 Task: Change  the formatting of the data to Which is Greater than5, In conditional formating, put the option 'Yelow Fill with Drak Yellow Text'add another formatting option Format As Table, insert the option Brown Table style Dark 3 In the sheet   Catalyst Sales review book
Action: Mouse moved to (248, 146)
Screenshot: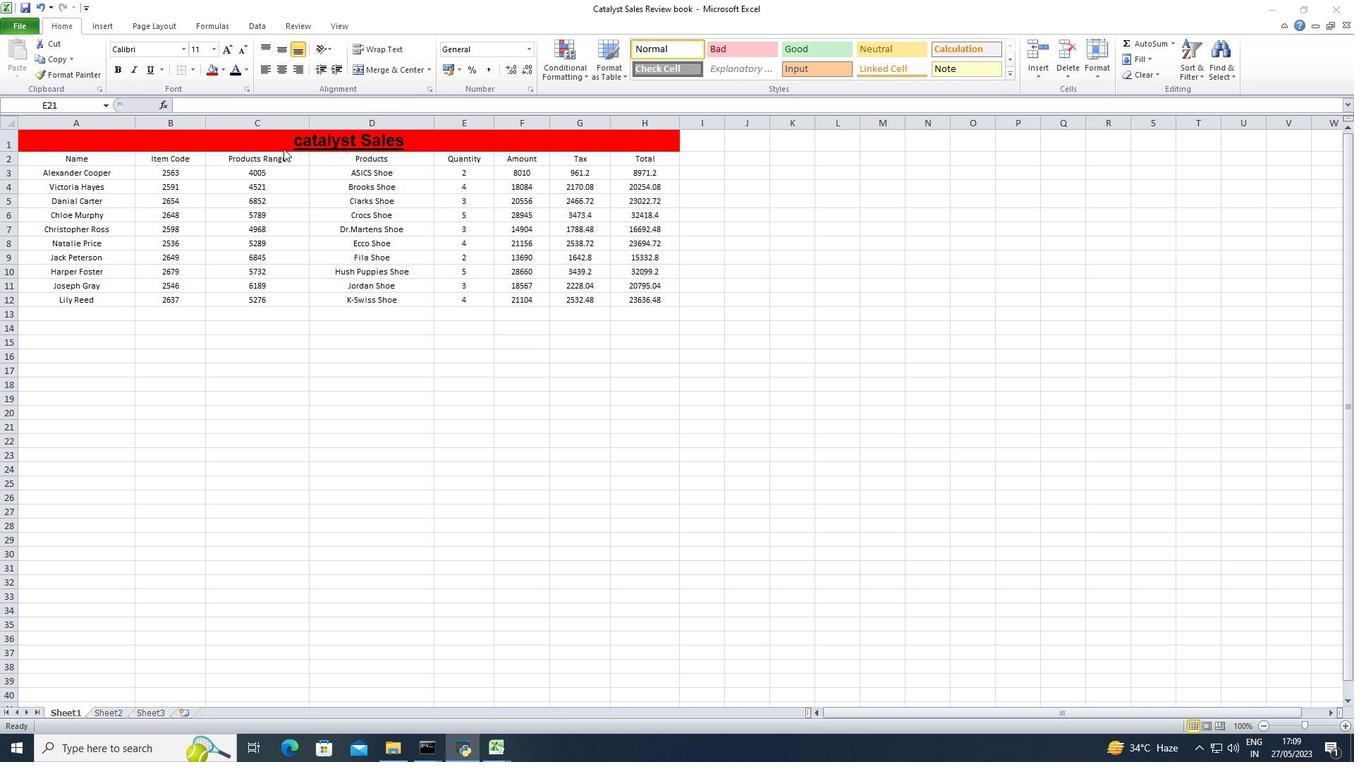 
Action: Mouse pressed left at (248, 146)
Screenshot: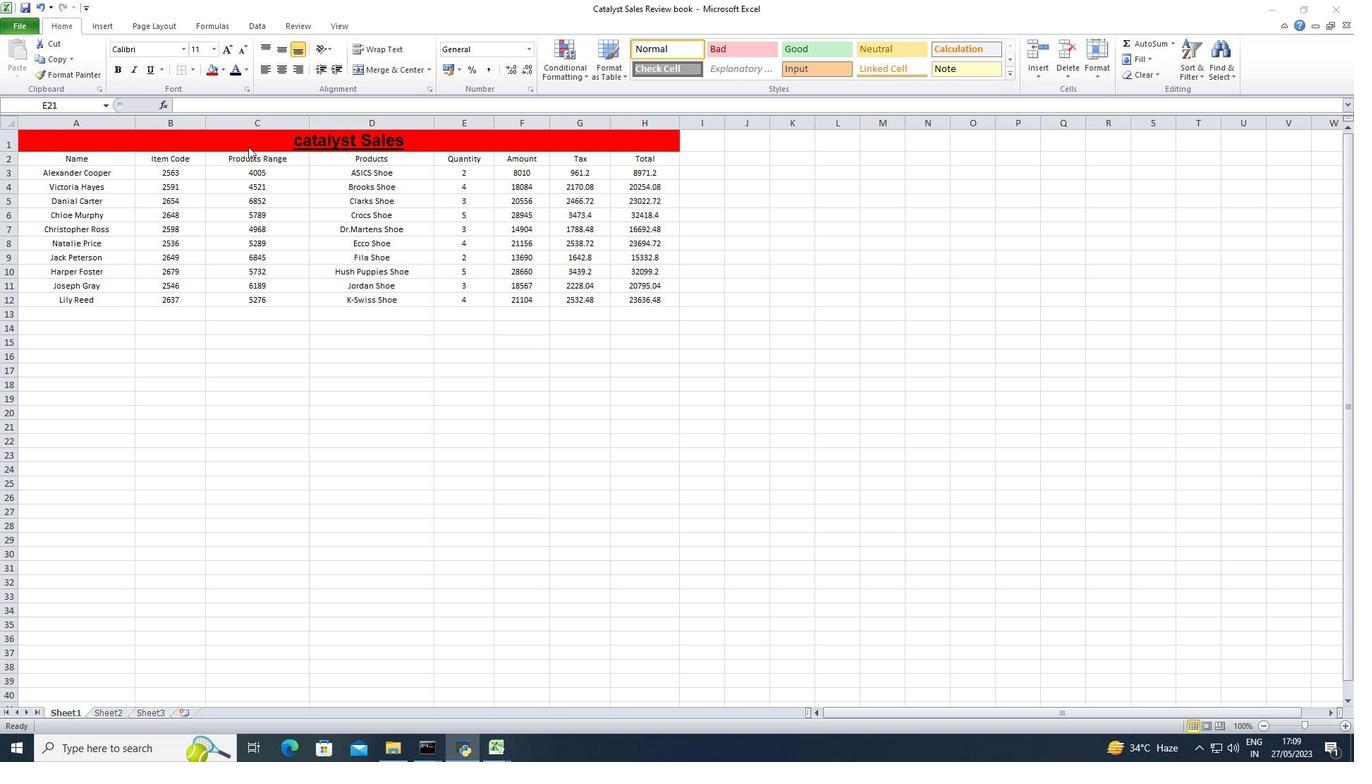 
Action: Mouse moved to (246, 144)
Screenshot: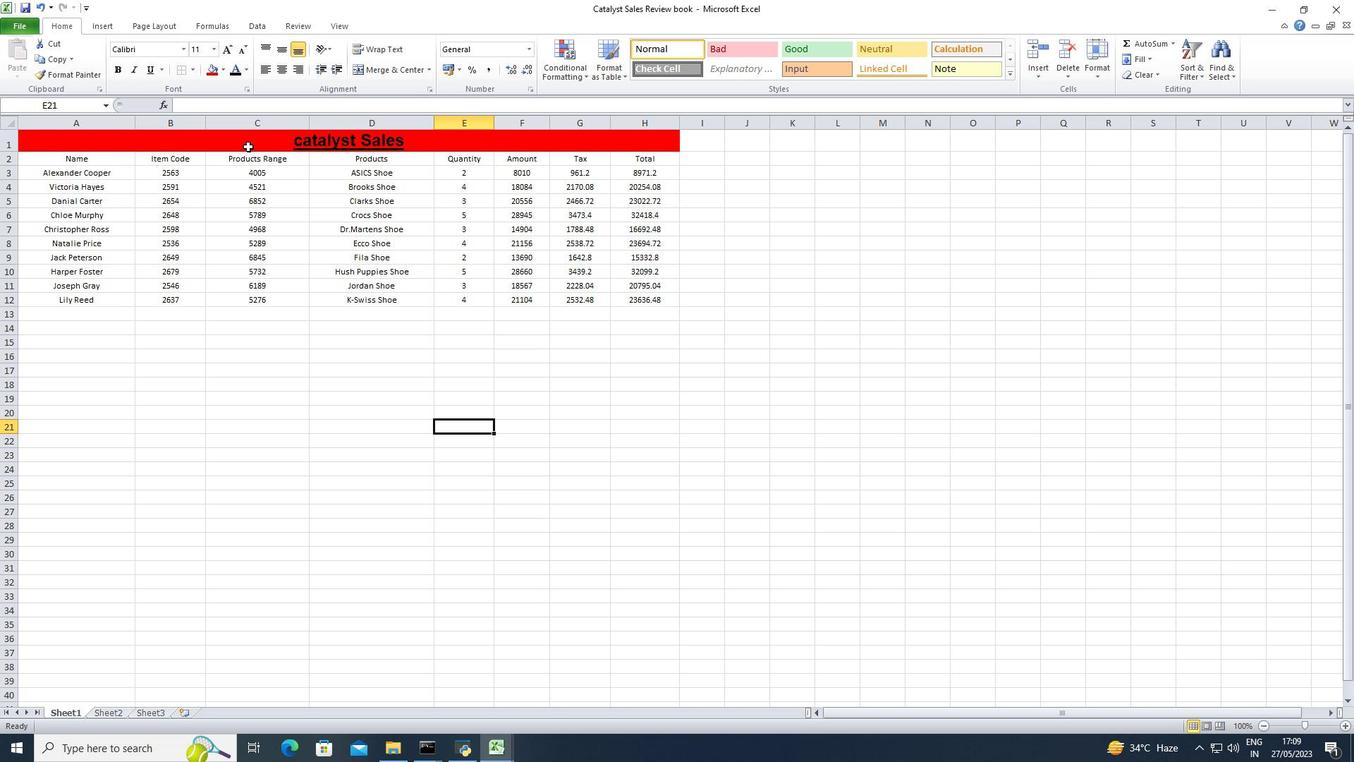 
Action: Mouse pressed left at (246, 144)
Screenshot: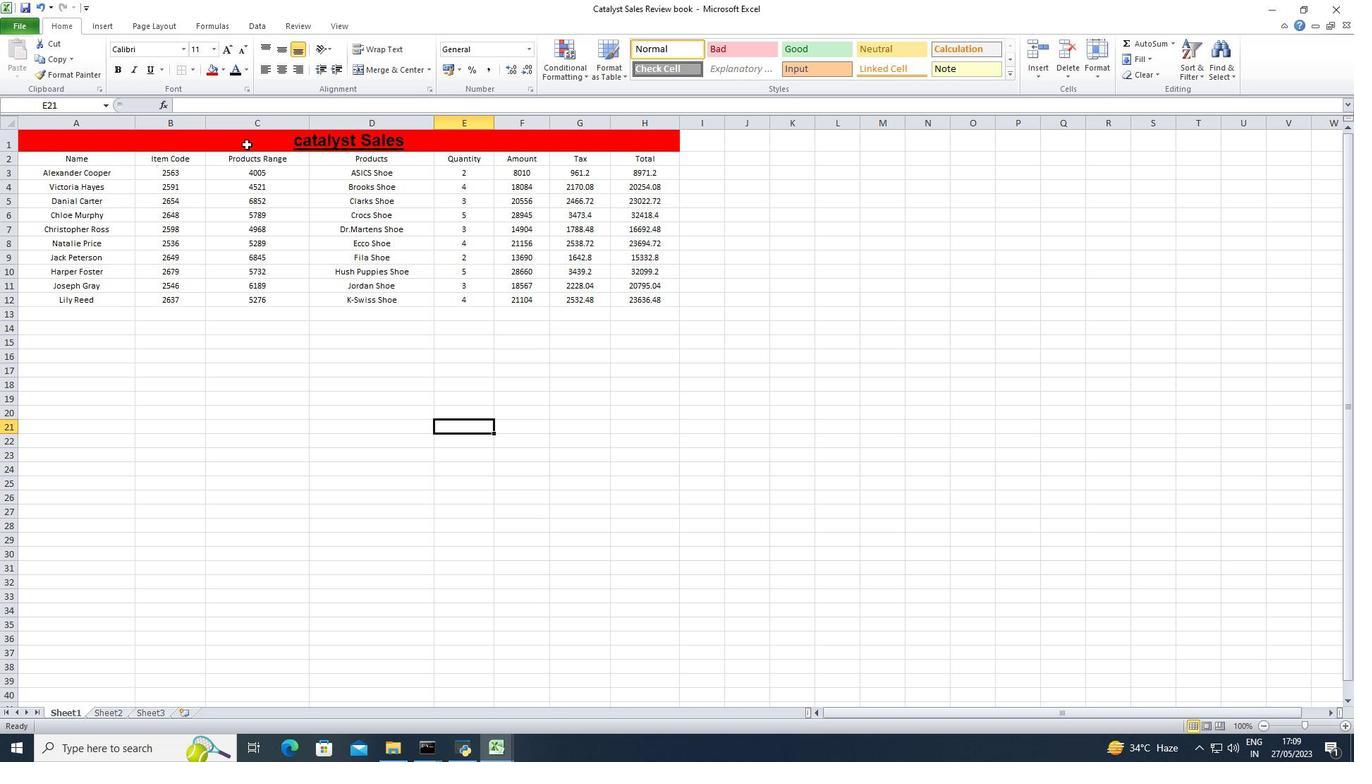 
Action: Mouse moved to (64, 160)
Screenshot: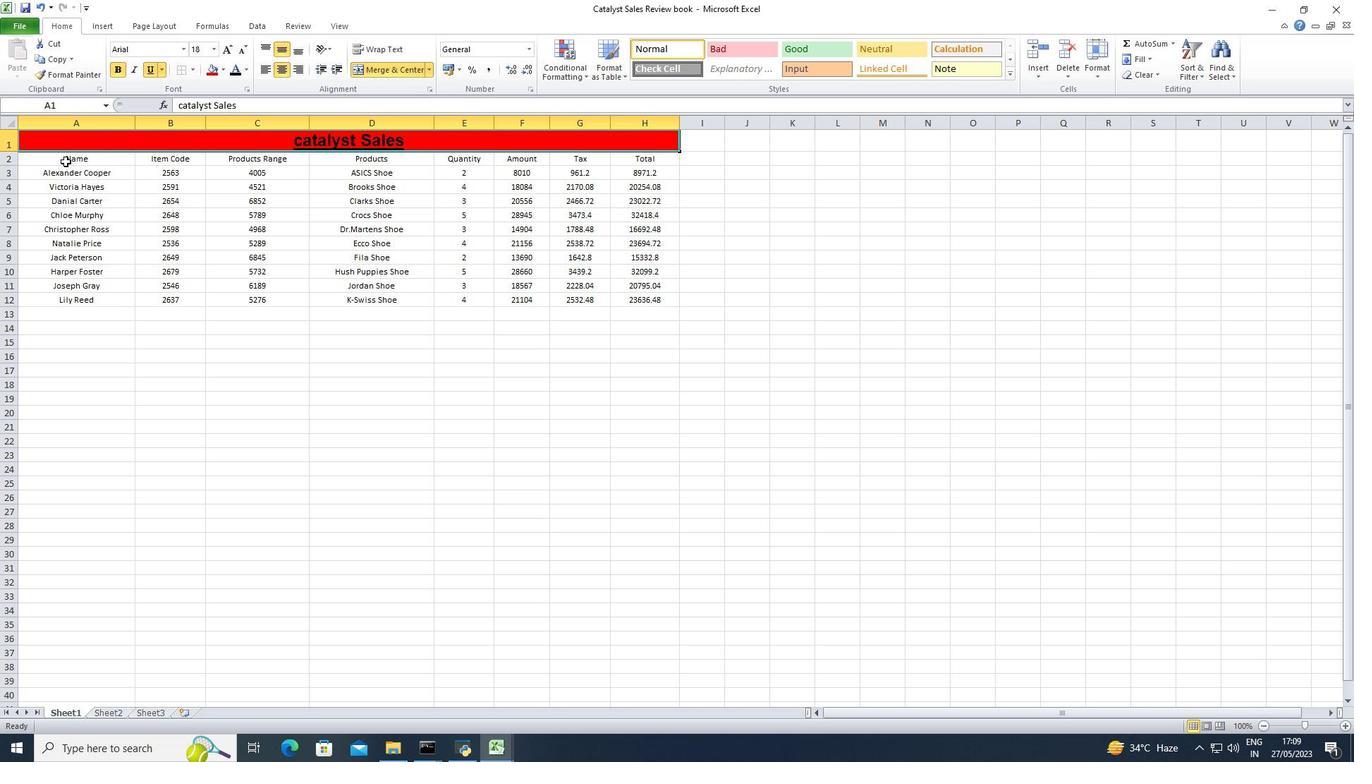 
Action: Mouse pressed left at (64, 160)
Screenshot: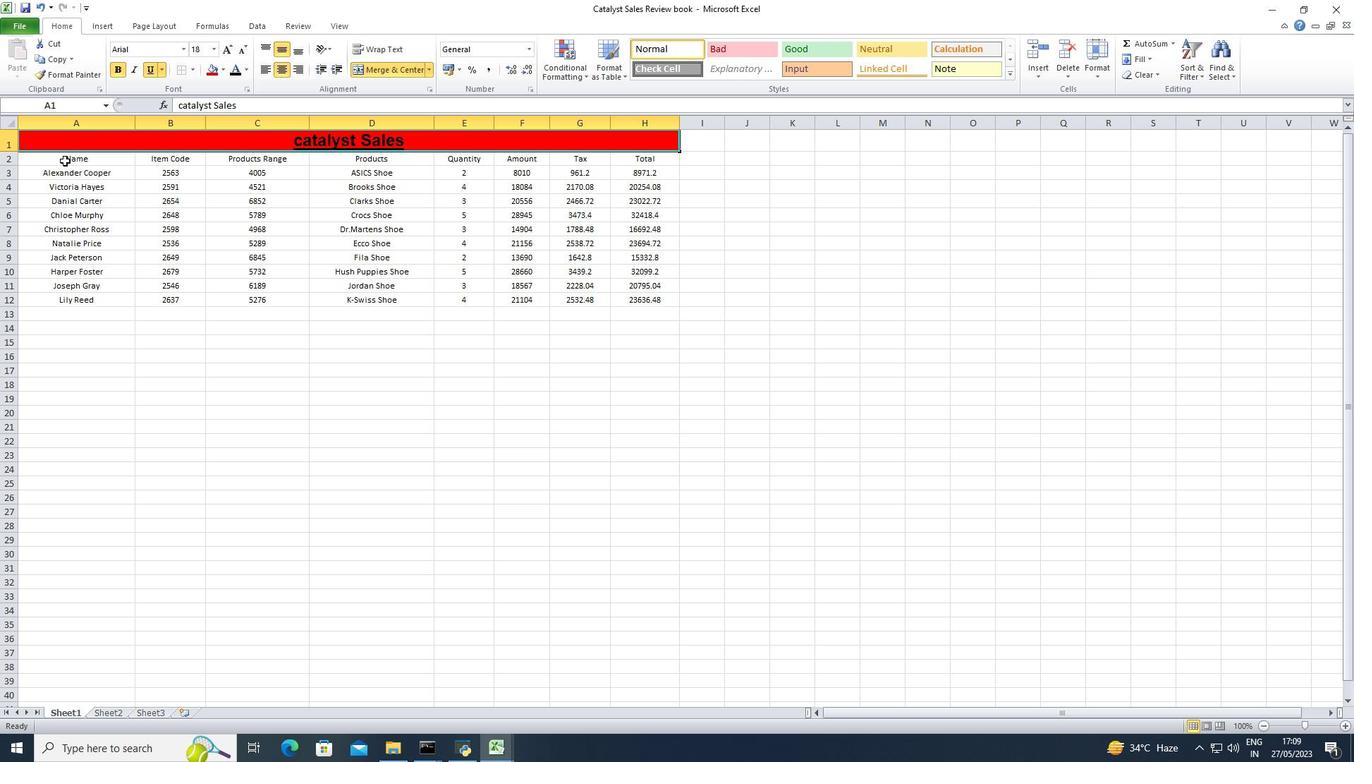 
Action: Mouse moved to (586, 74)
Screenshot: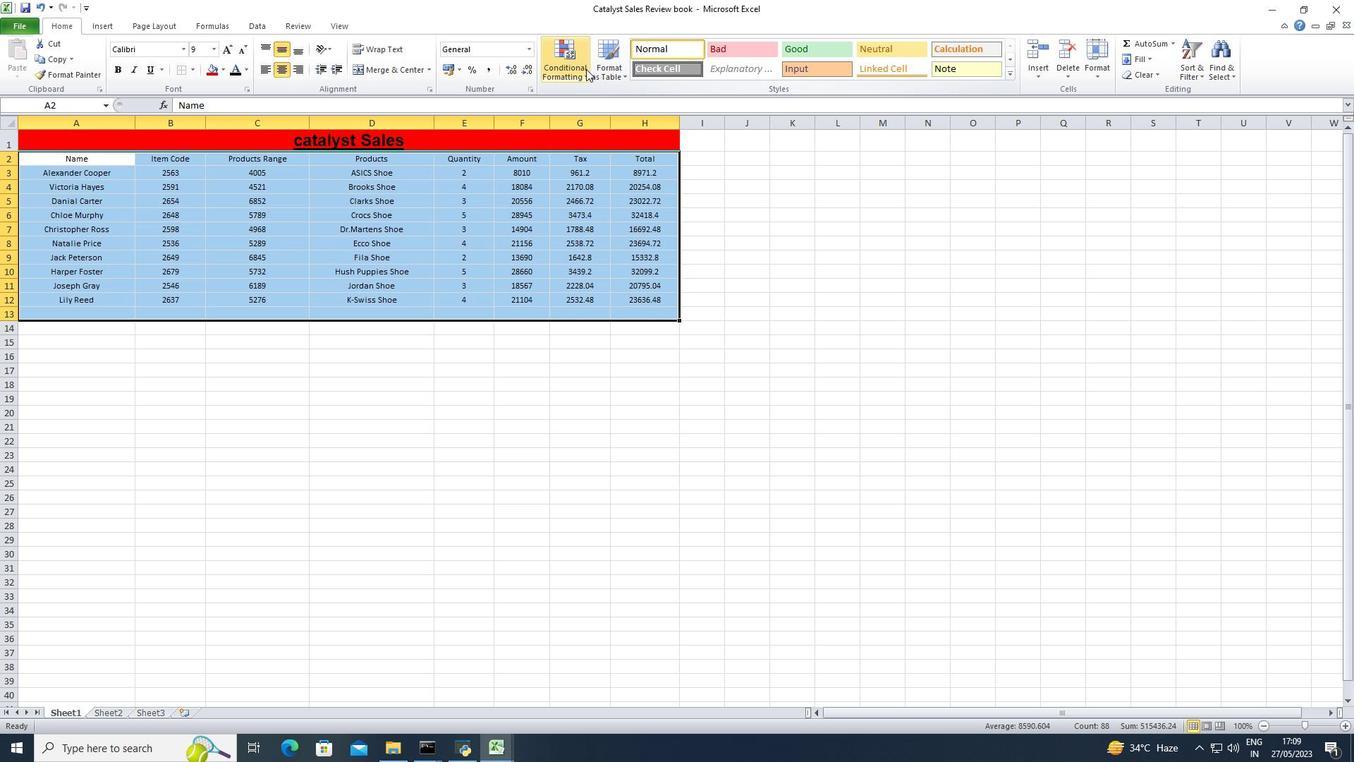 
Action: Mouse pressed left at (586, 74)
Screenshot: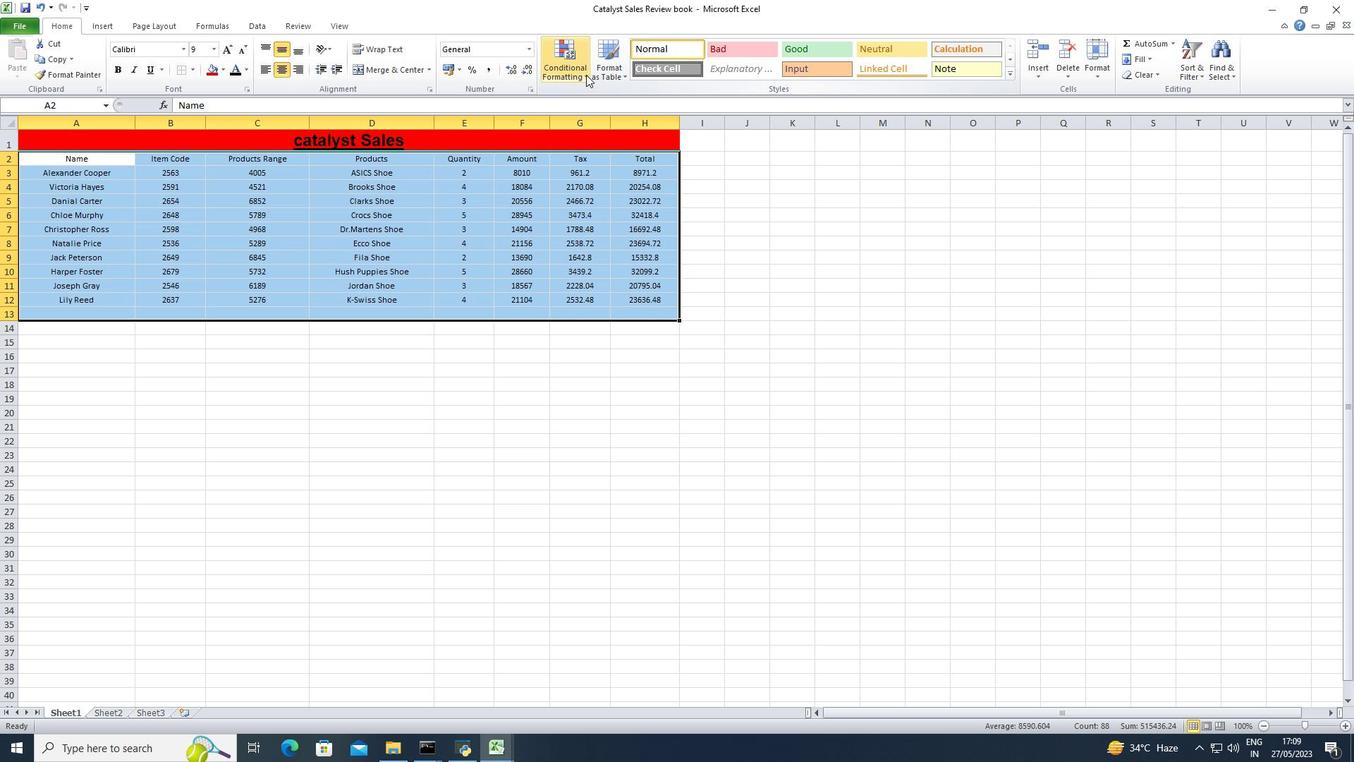 
Action: Mouse moved to (611, 98)
Screenshot: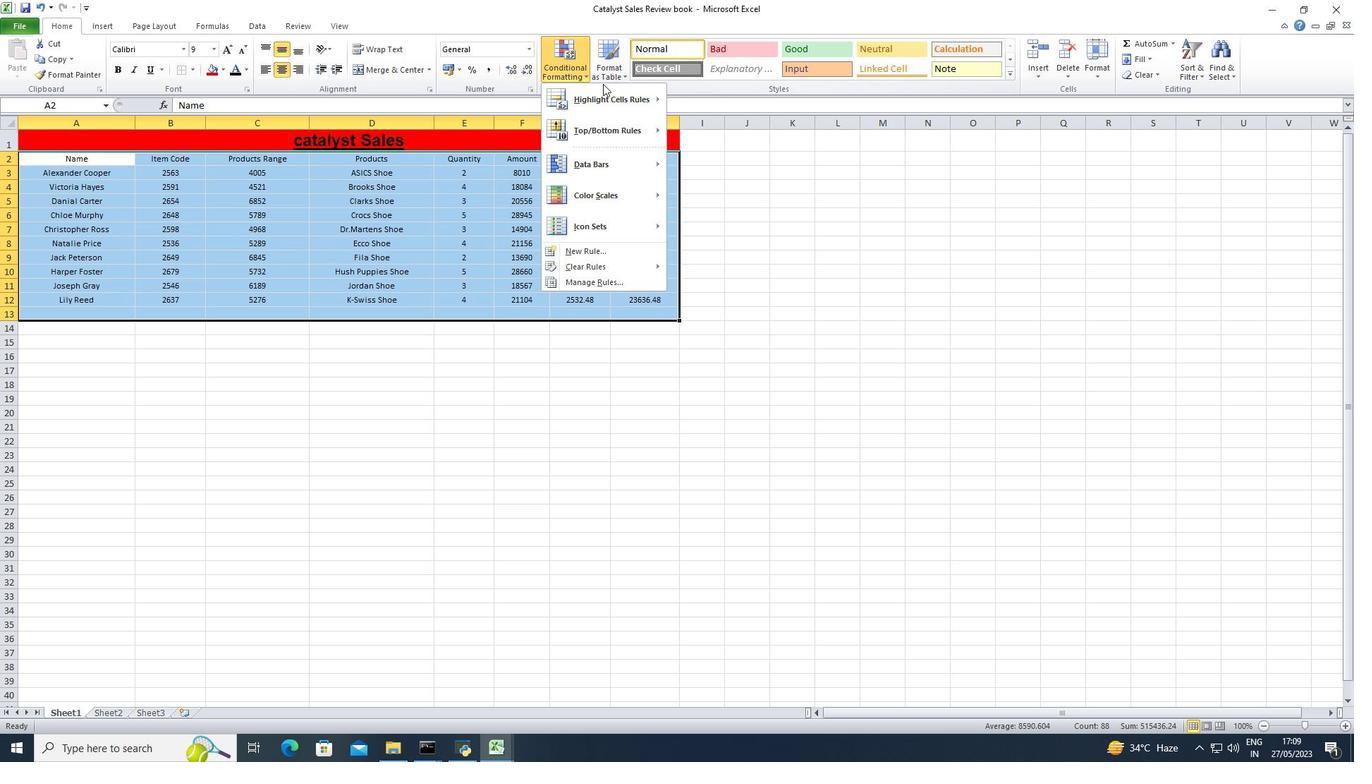 
Action: Mouse pressed left at (611, 98)
Screenshot: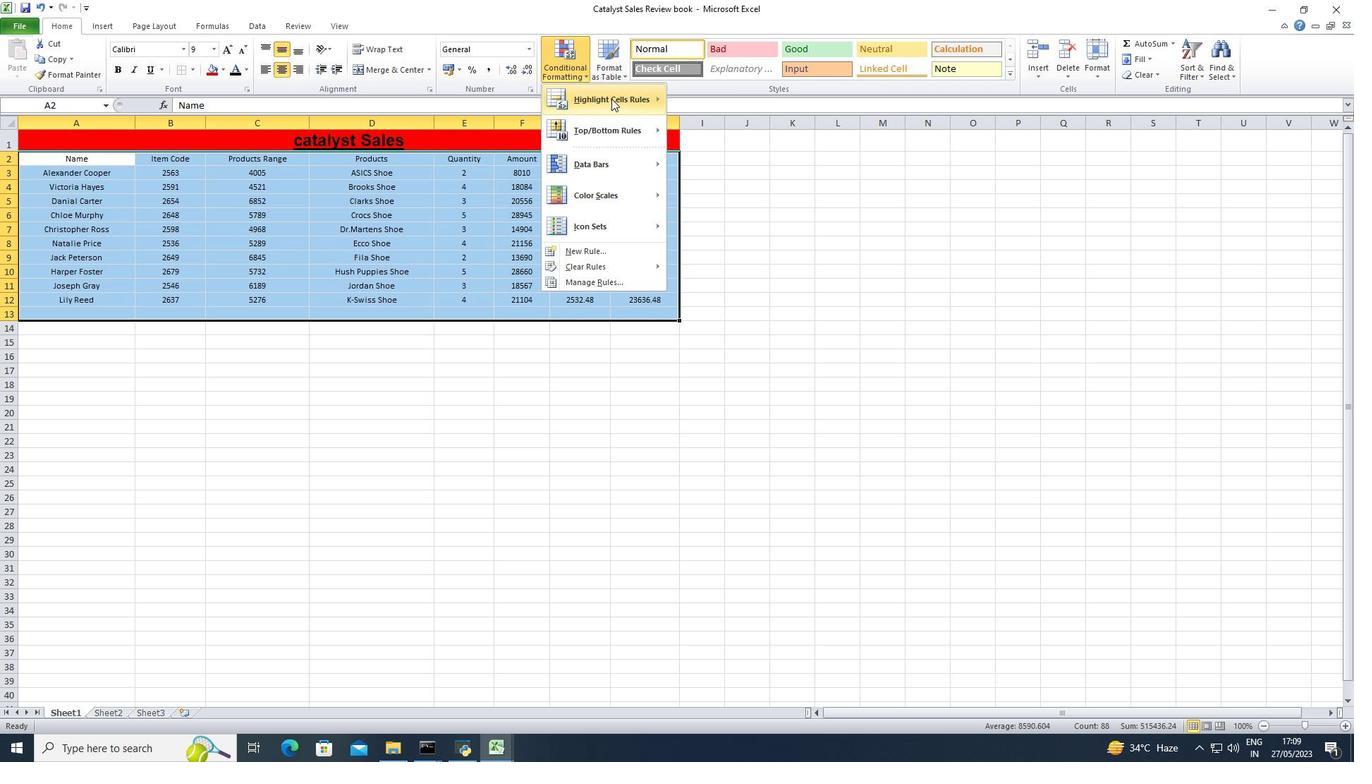 
Action: Mouse moved to (715, 110)
Screenshot: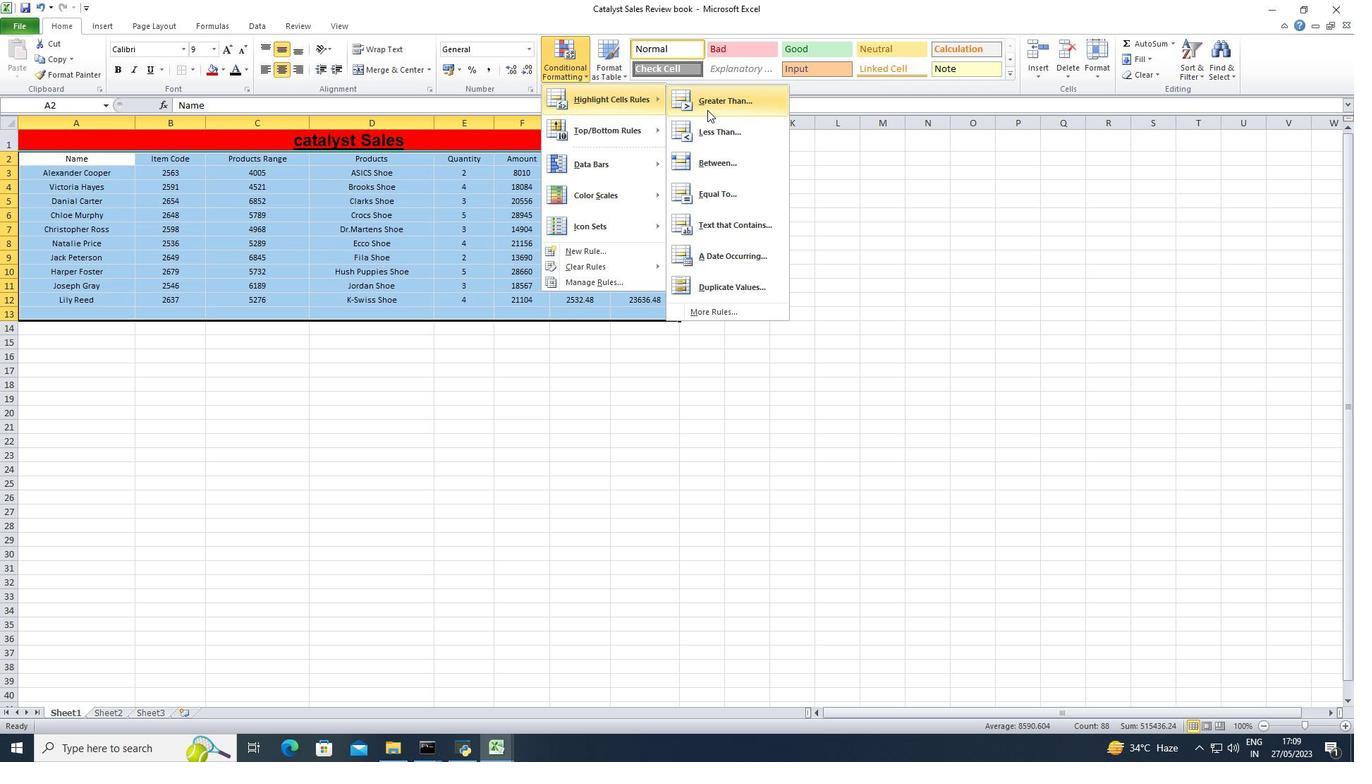
Action: Mouse pressed left at (715, 110)
Screenshot: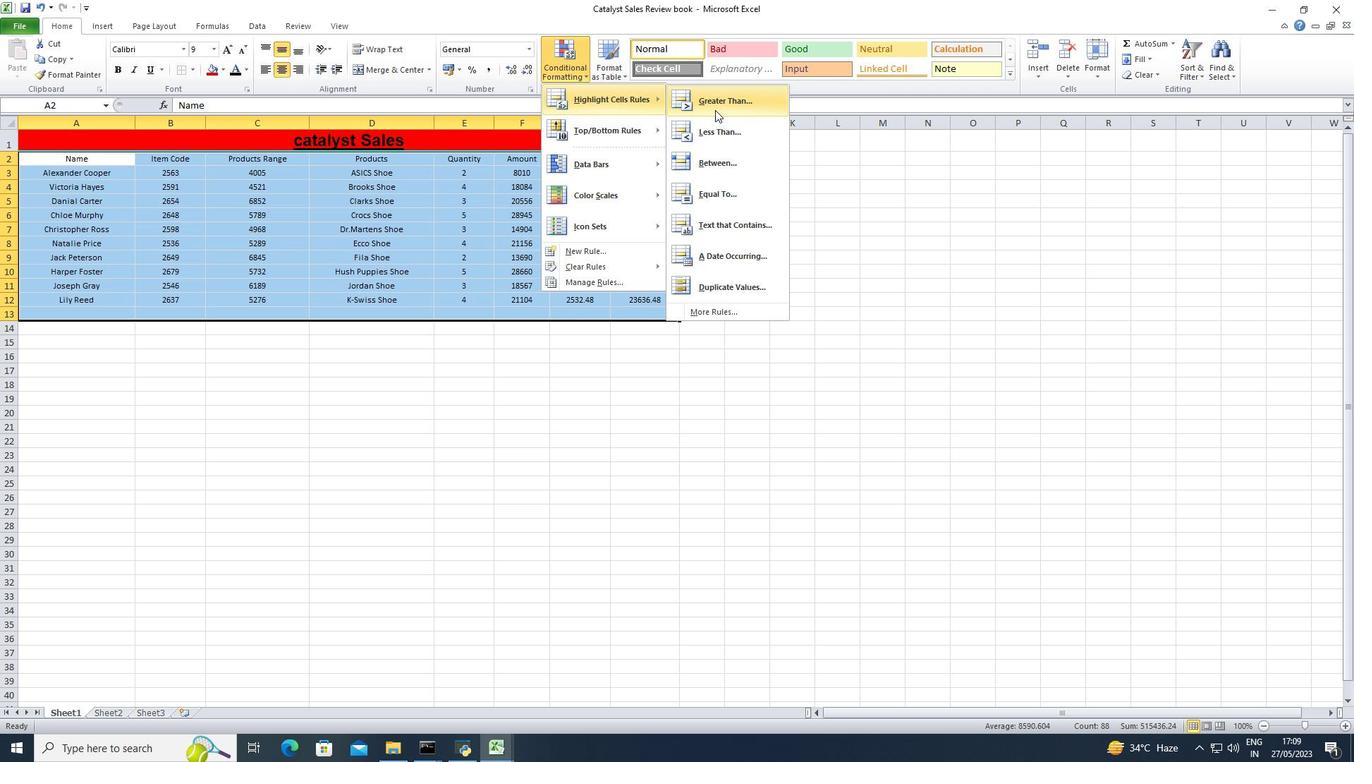 
Action: Mouse moved to (712, 232)
Screenshot: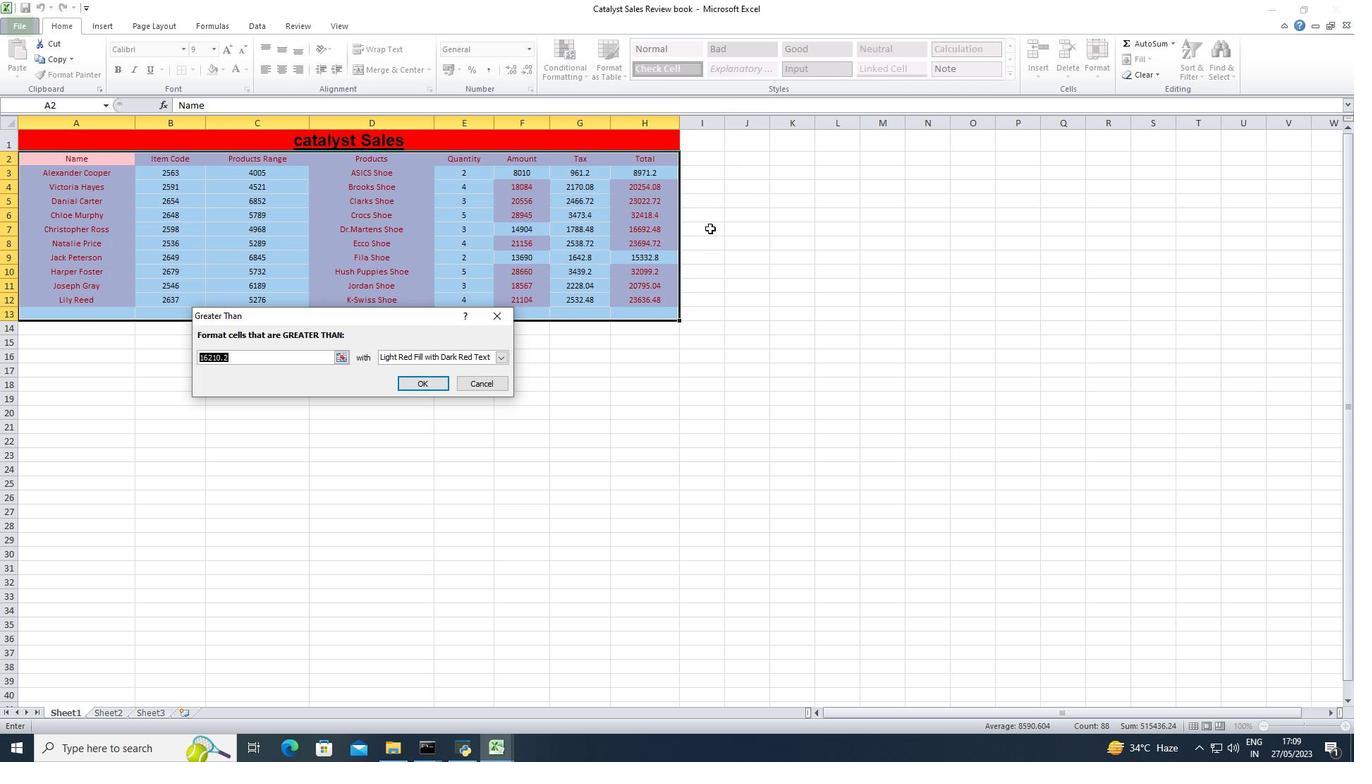 
Action: Mouse pressed left at (712, 232)
Screenshot: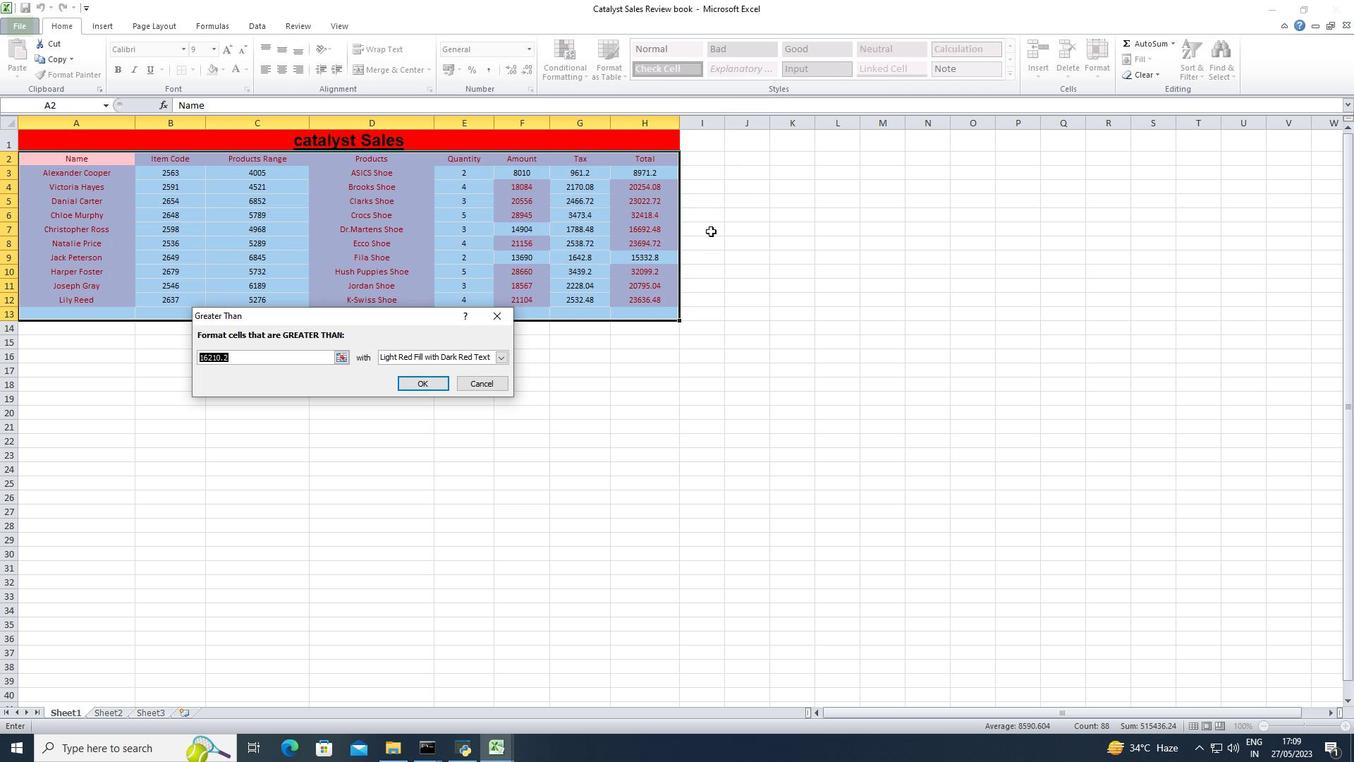 
Action: Mouse moved to (506, 317)
Screenshot: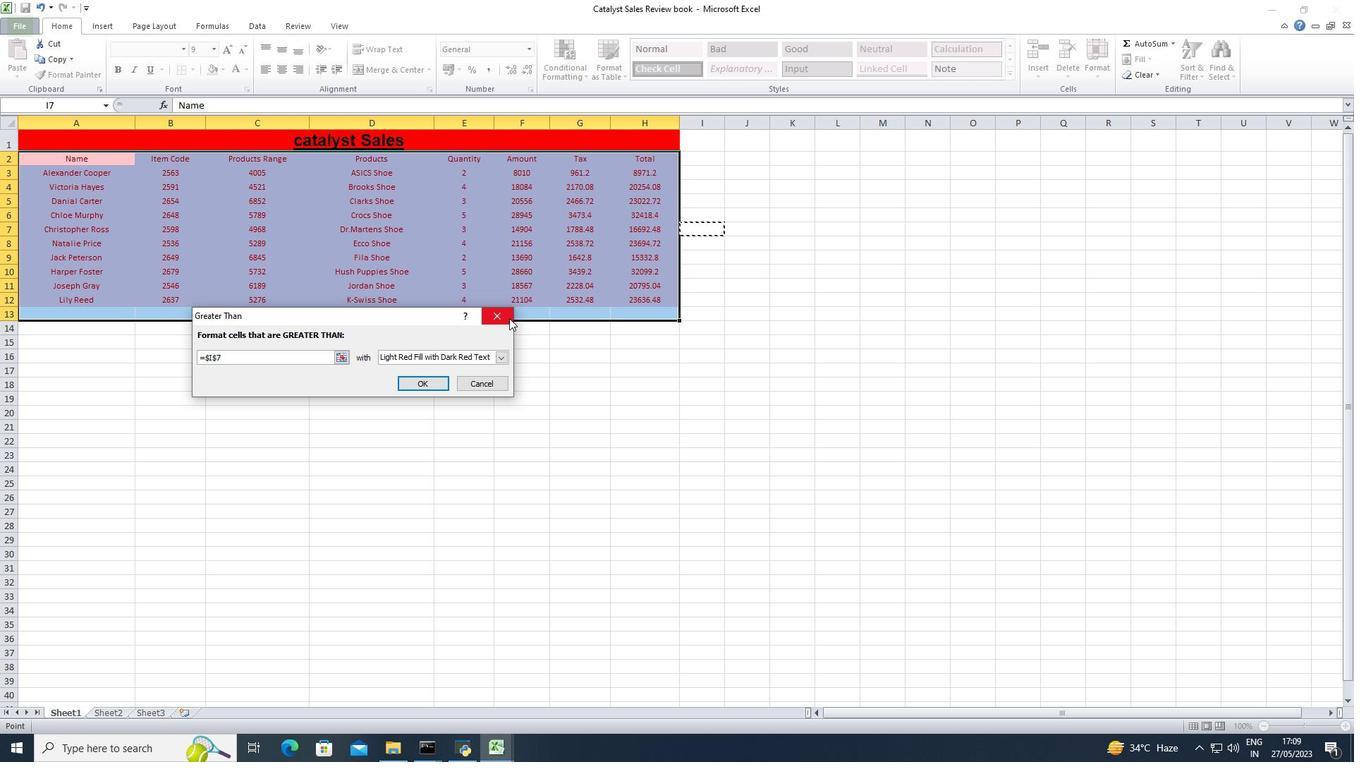 
Action: Mouse pressed left at (506, 317)
Screenshot: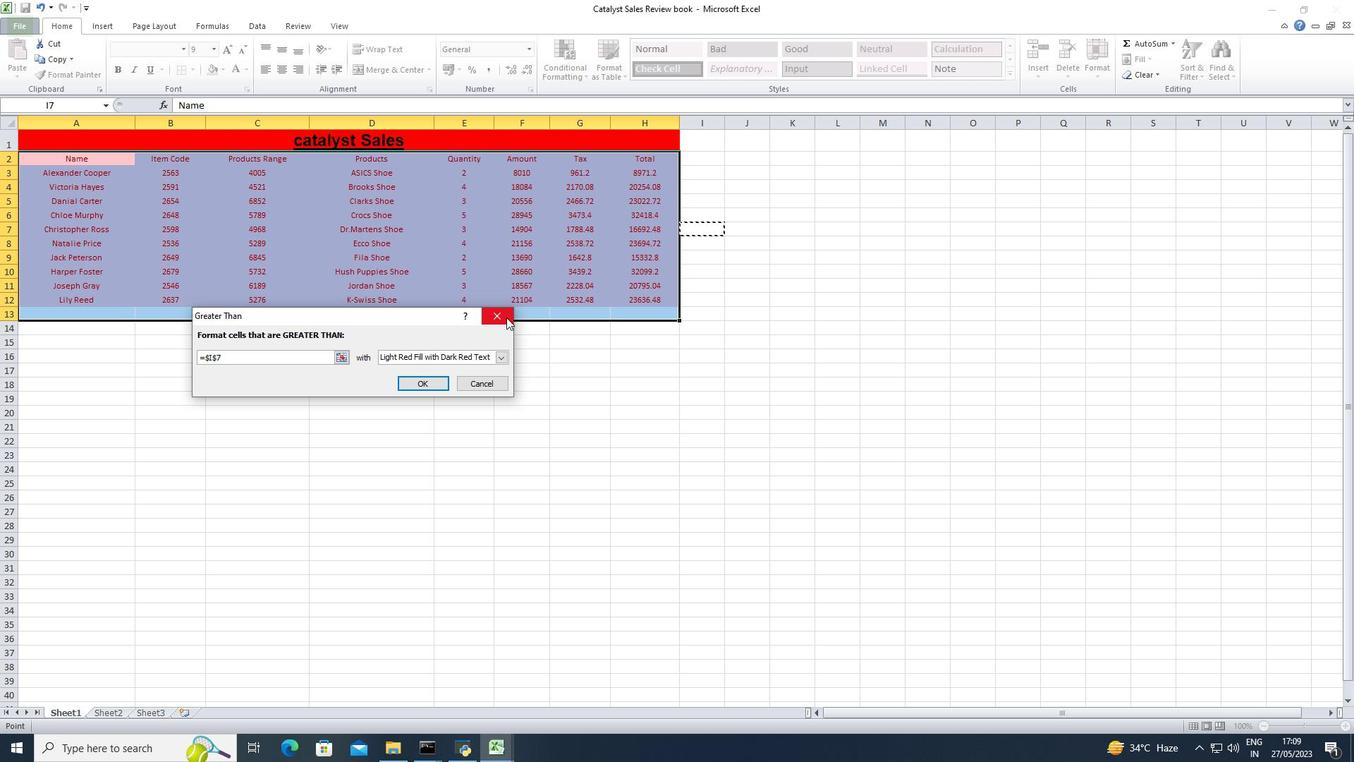 
Action: Mouse moved to (38, 160)
Screenshot: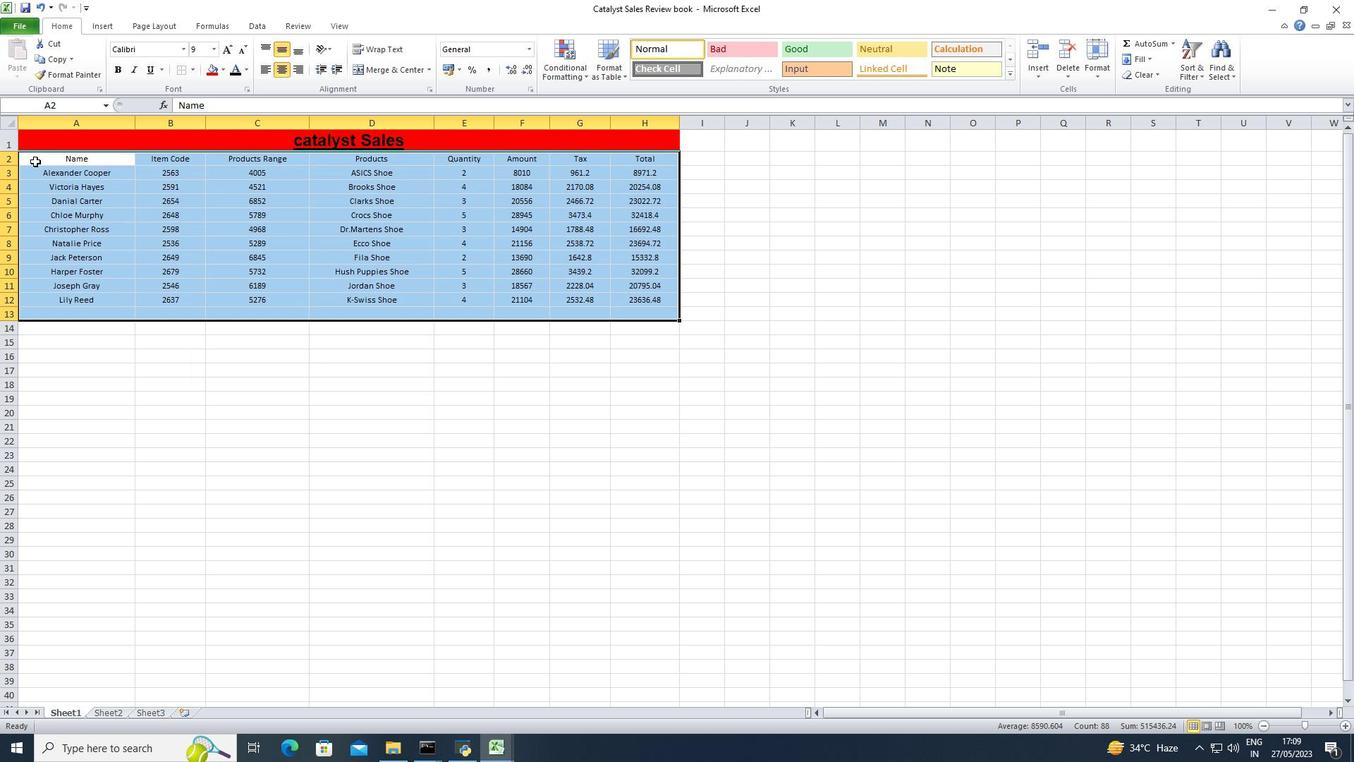 
Action: Mouse pressed left at (38, 160)
Screenshot: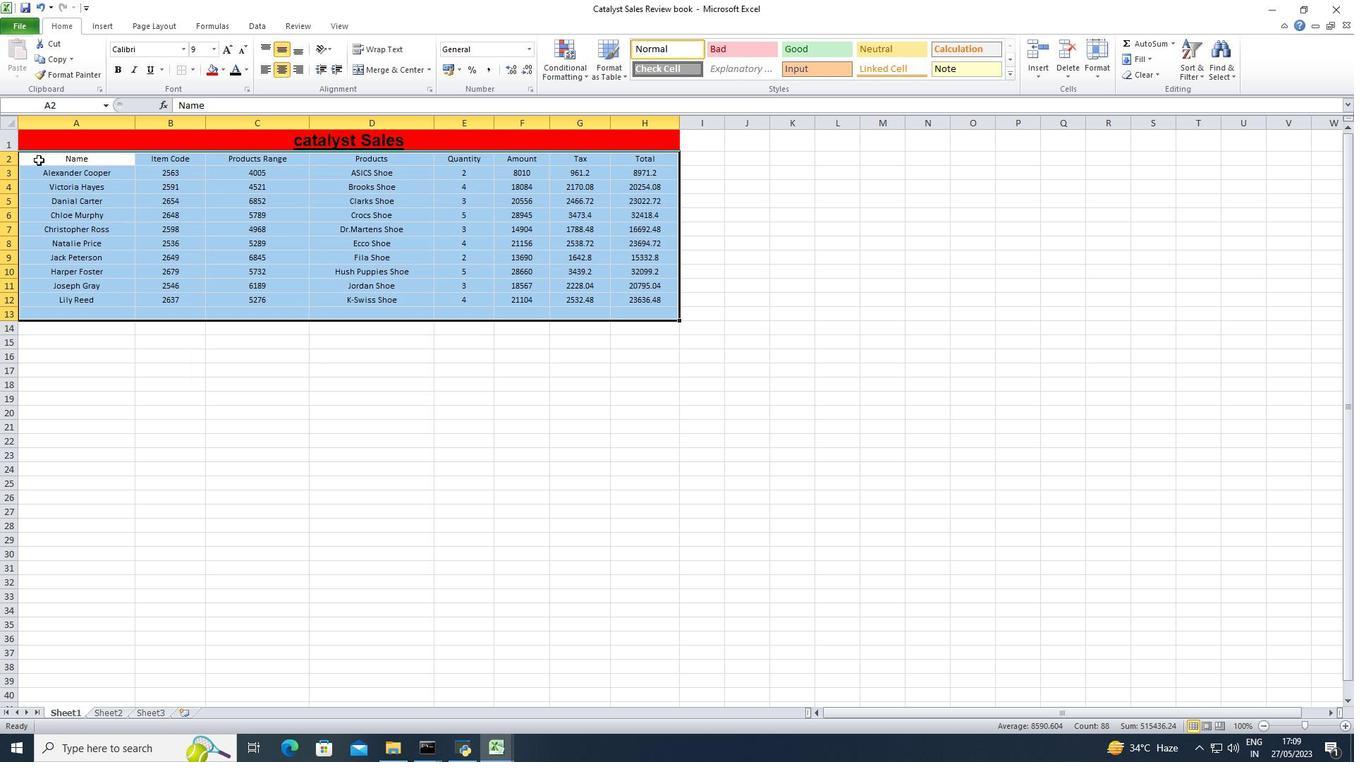 
Action: Mouse moved to (555, 63)
Screenshot: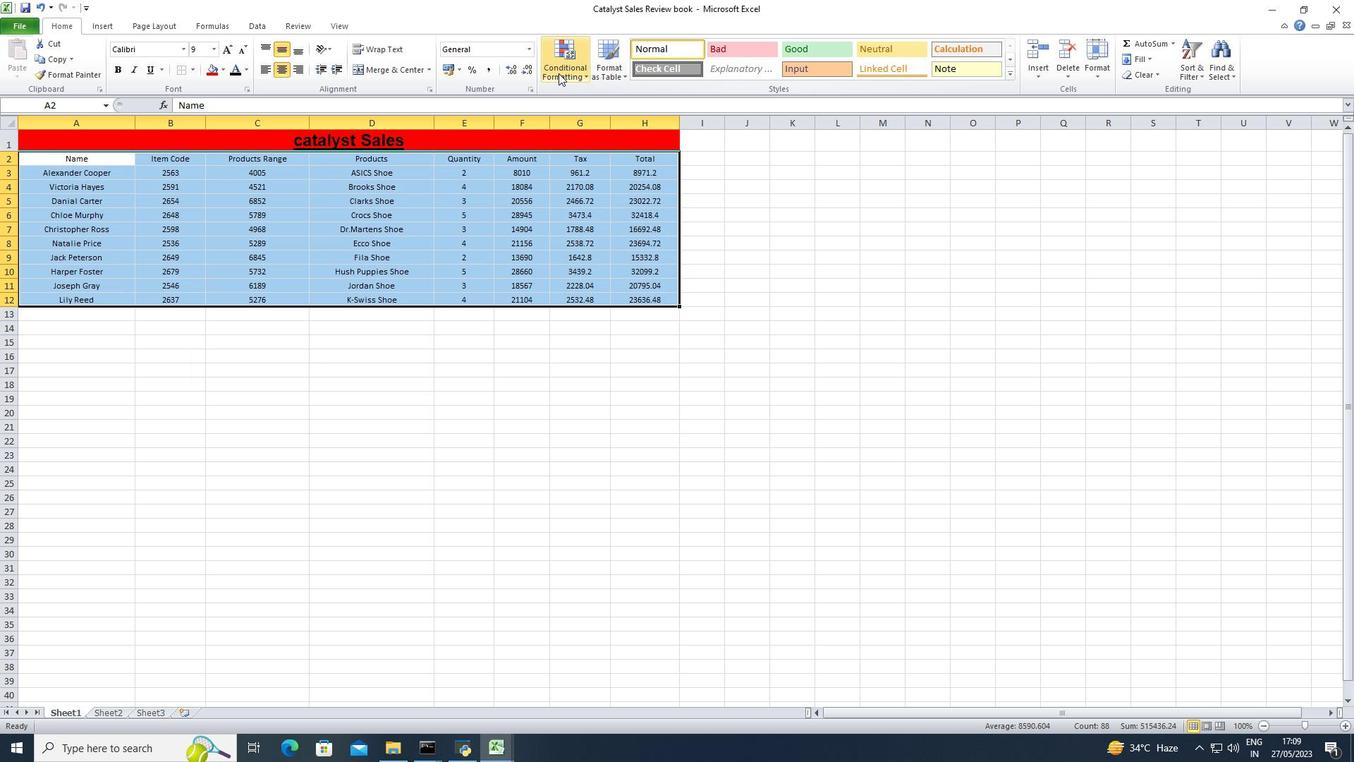 
Action: Mouse pressed left at (555, 63)
Screenshot: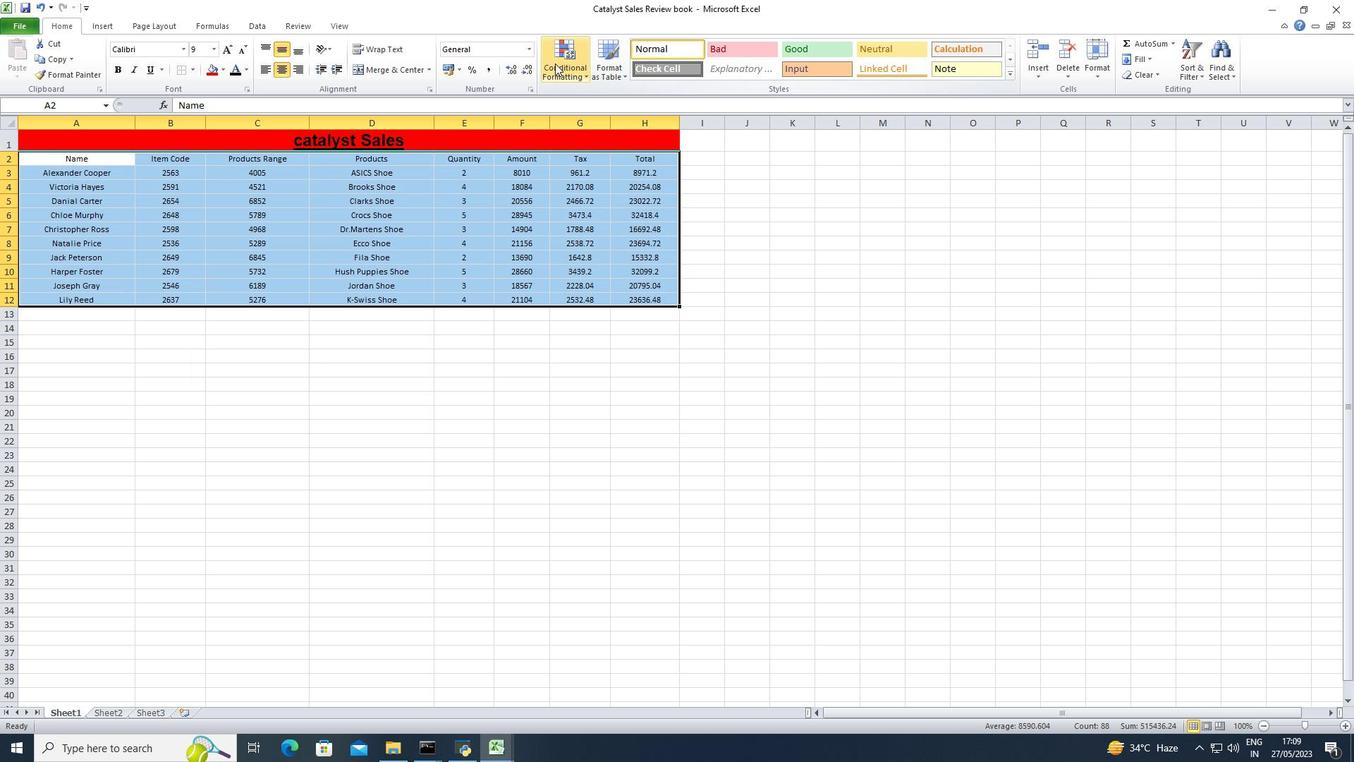 
Action: Mouse moved to (637, 106)
Screenshot: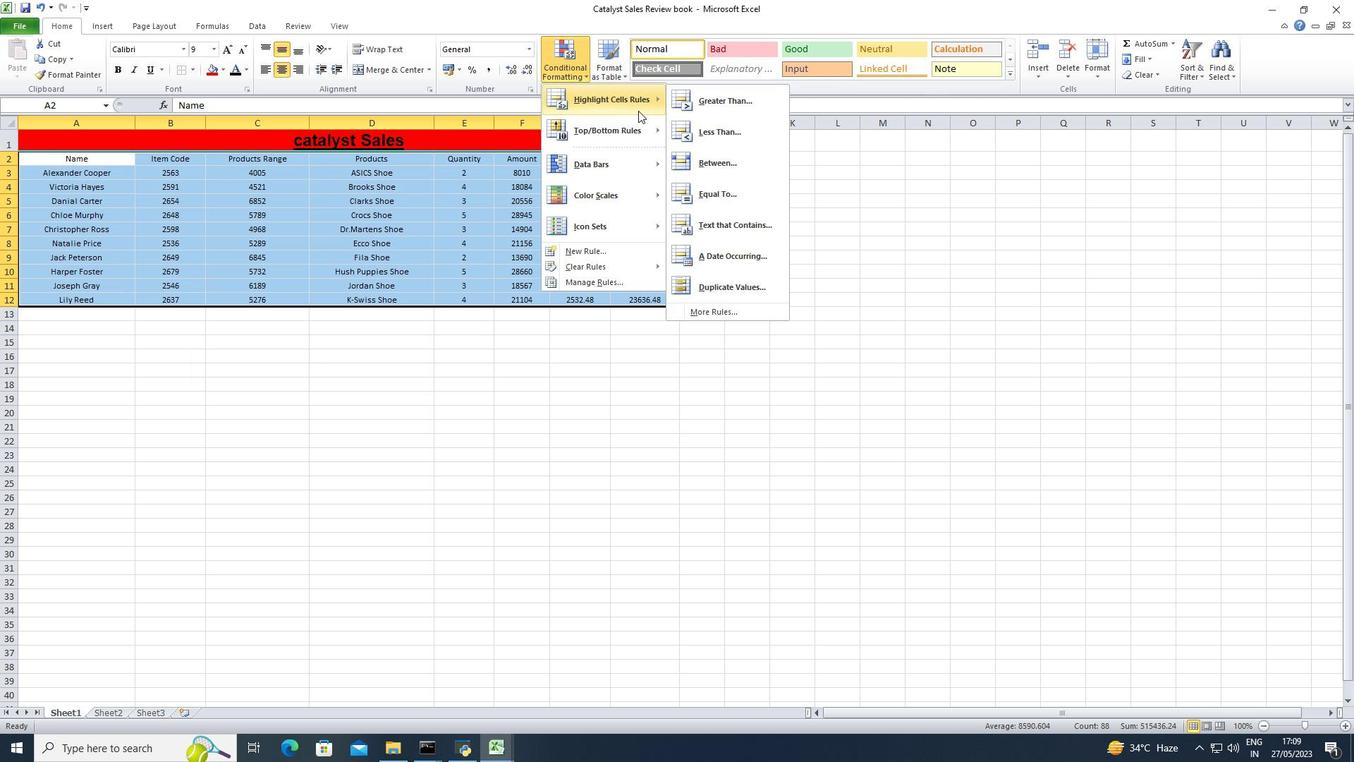 
Action: Mouse pressed left at (637, 106)
Screenshot: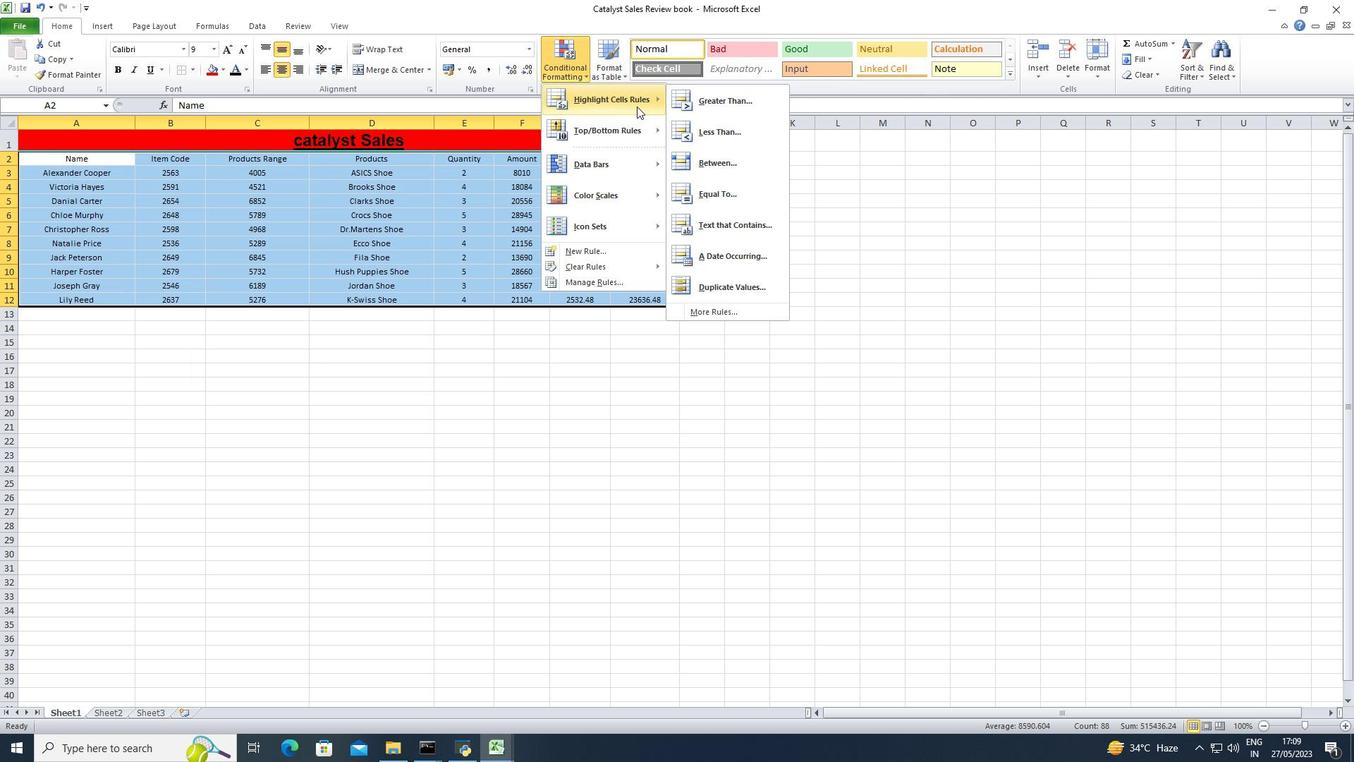 
Action: Mouse moved to (703, 105)
Screenshot: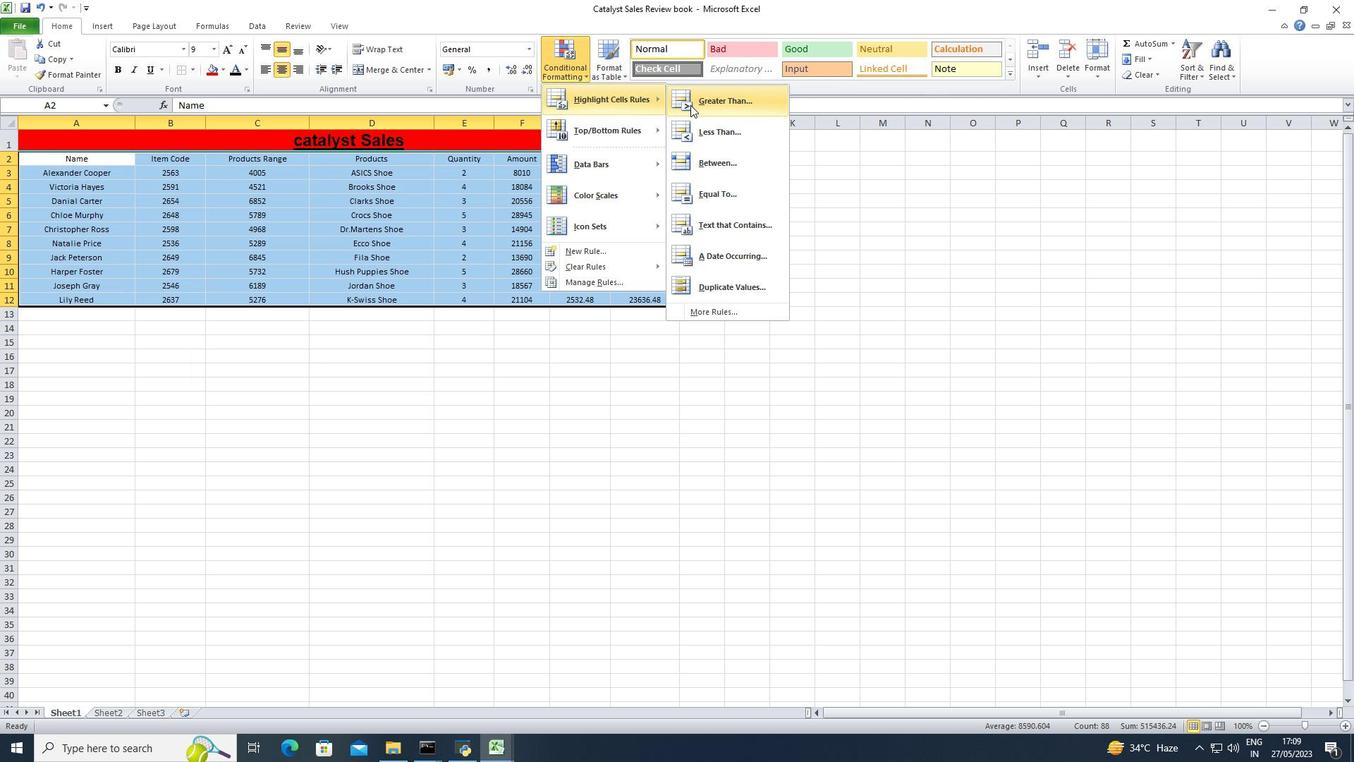
Action: Mouse pressed left at (703, 105)
Screenshot: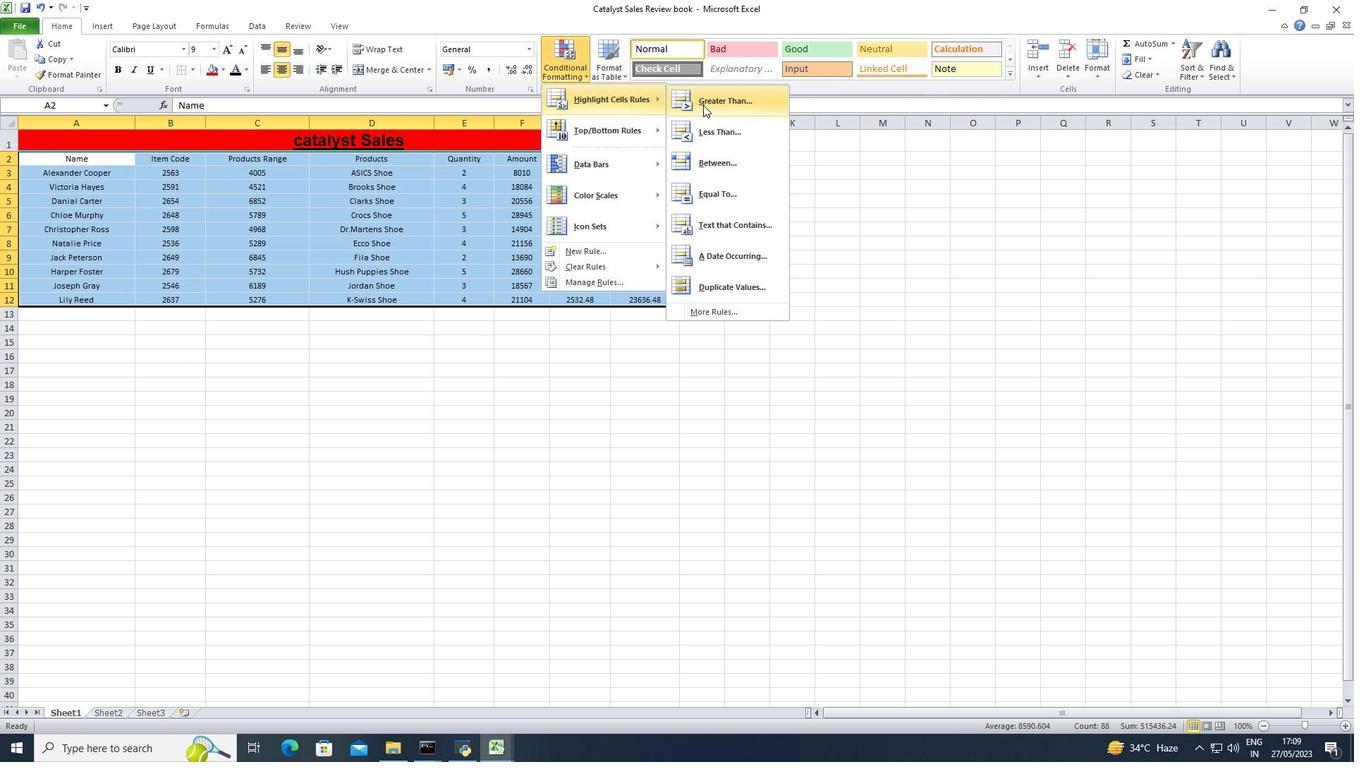 
Action: Mouse moved to (293, 326)
Screenshot: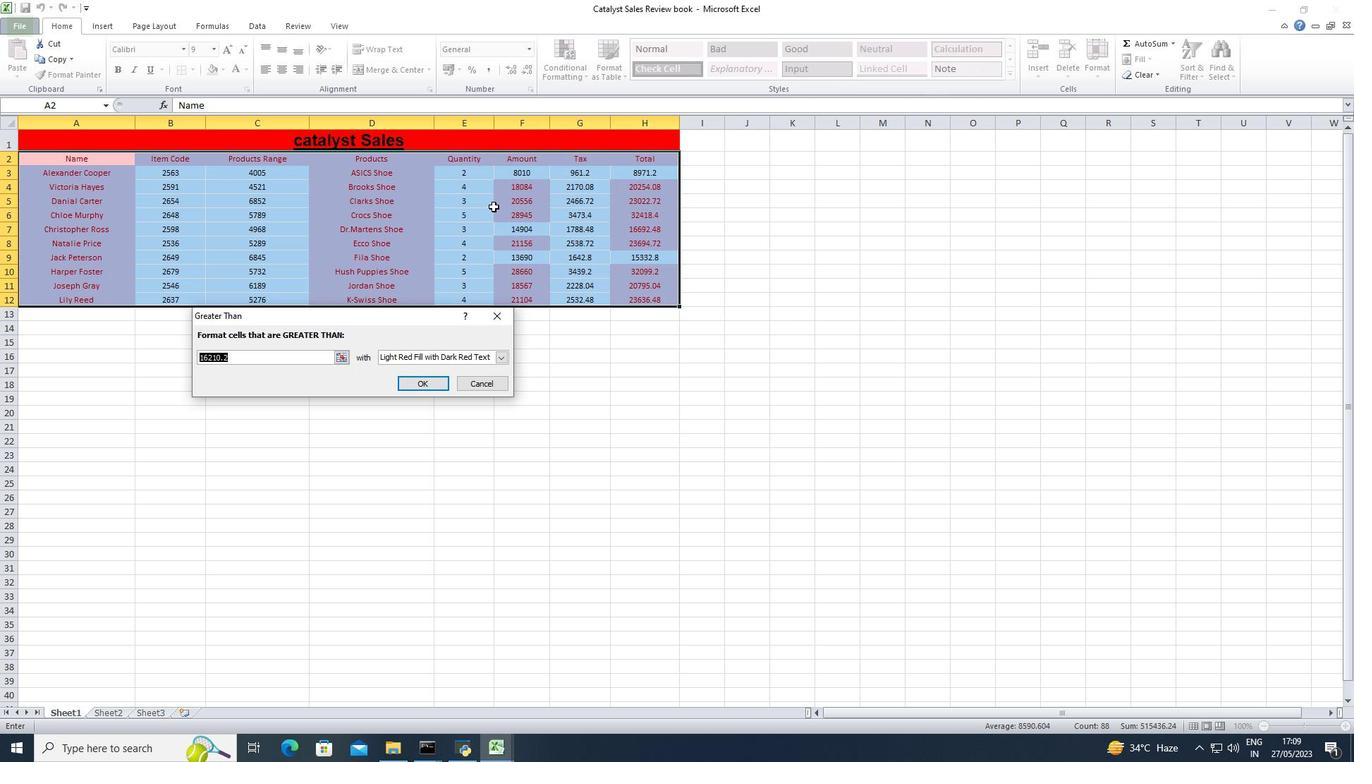 
Action: Key pressed 5
Screenshot: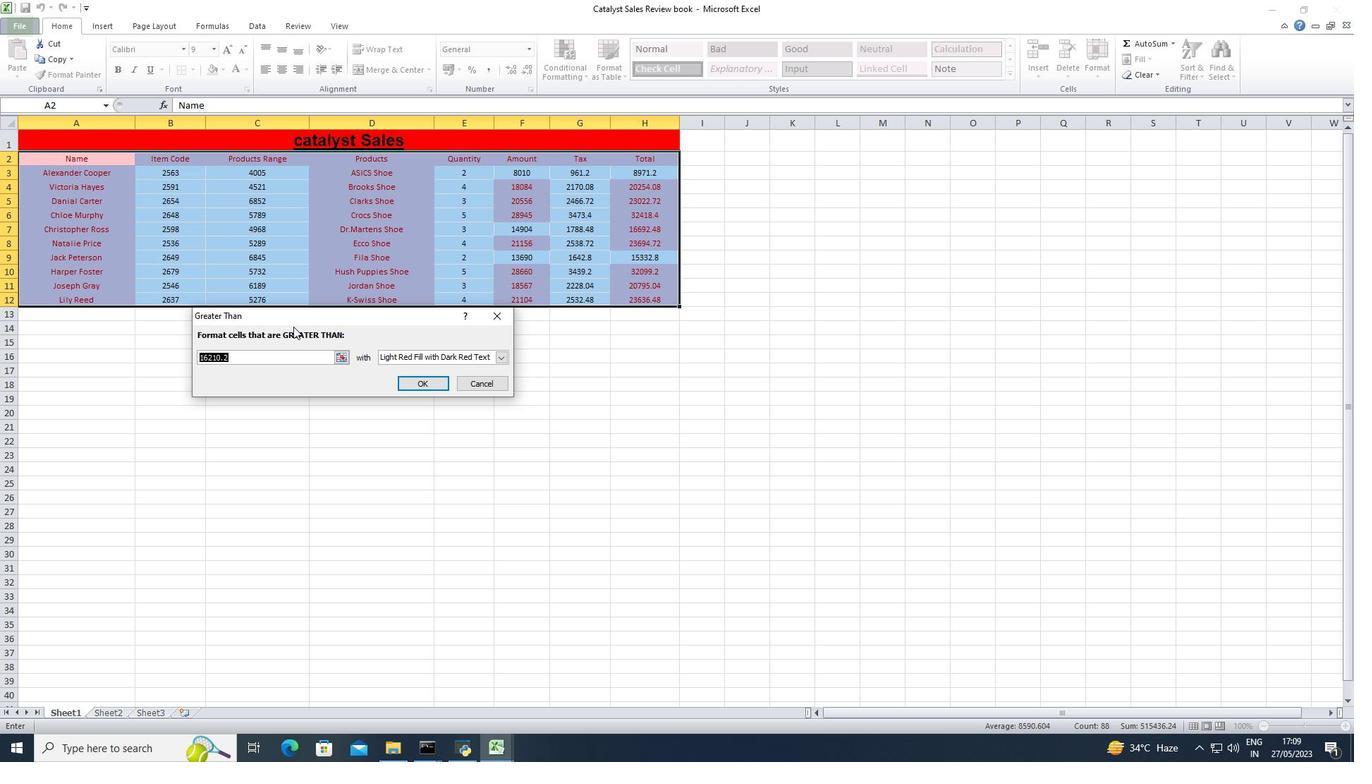 
Action: Mouse moved to (500, 352)
Screenshot: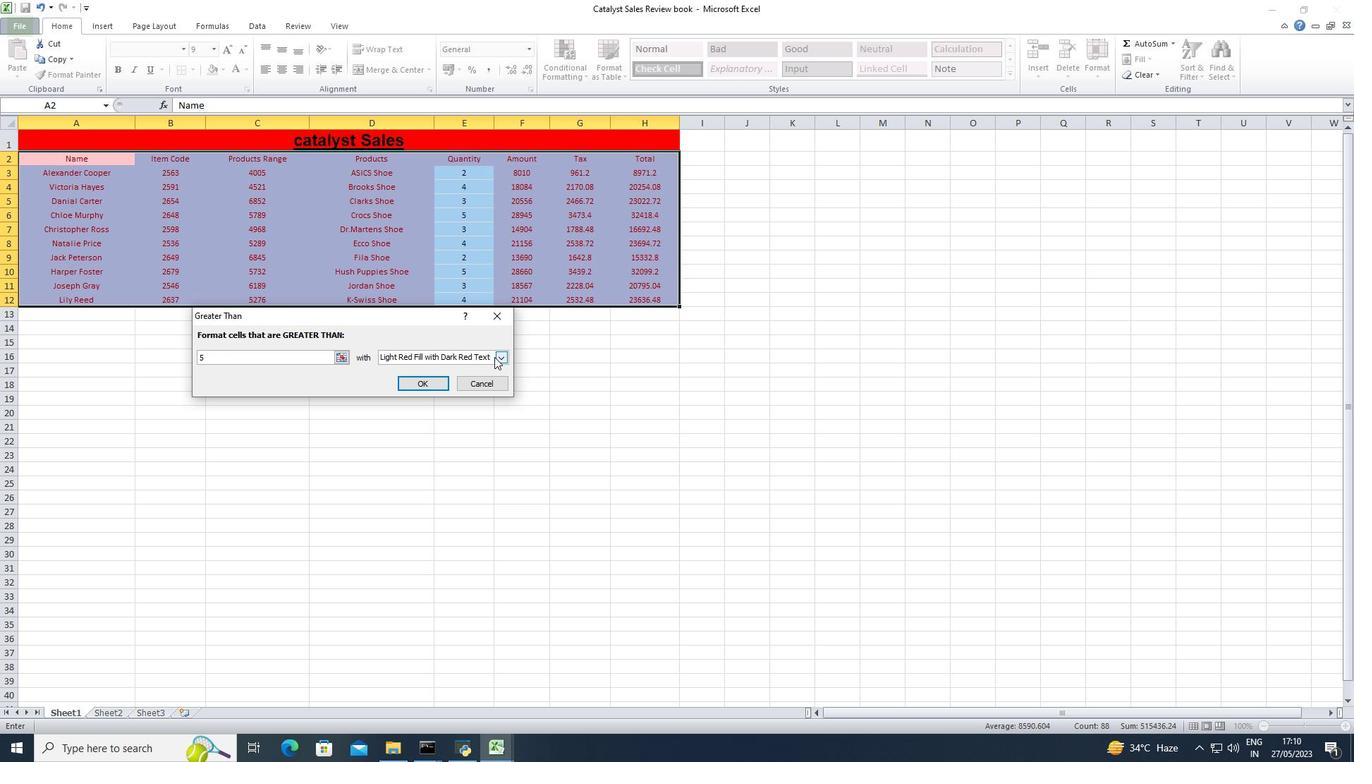 
Action: Mouse pressed left at (500, 352)
Screenshot: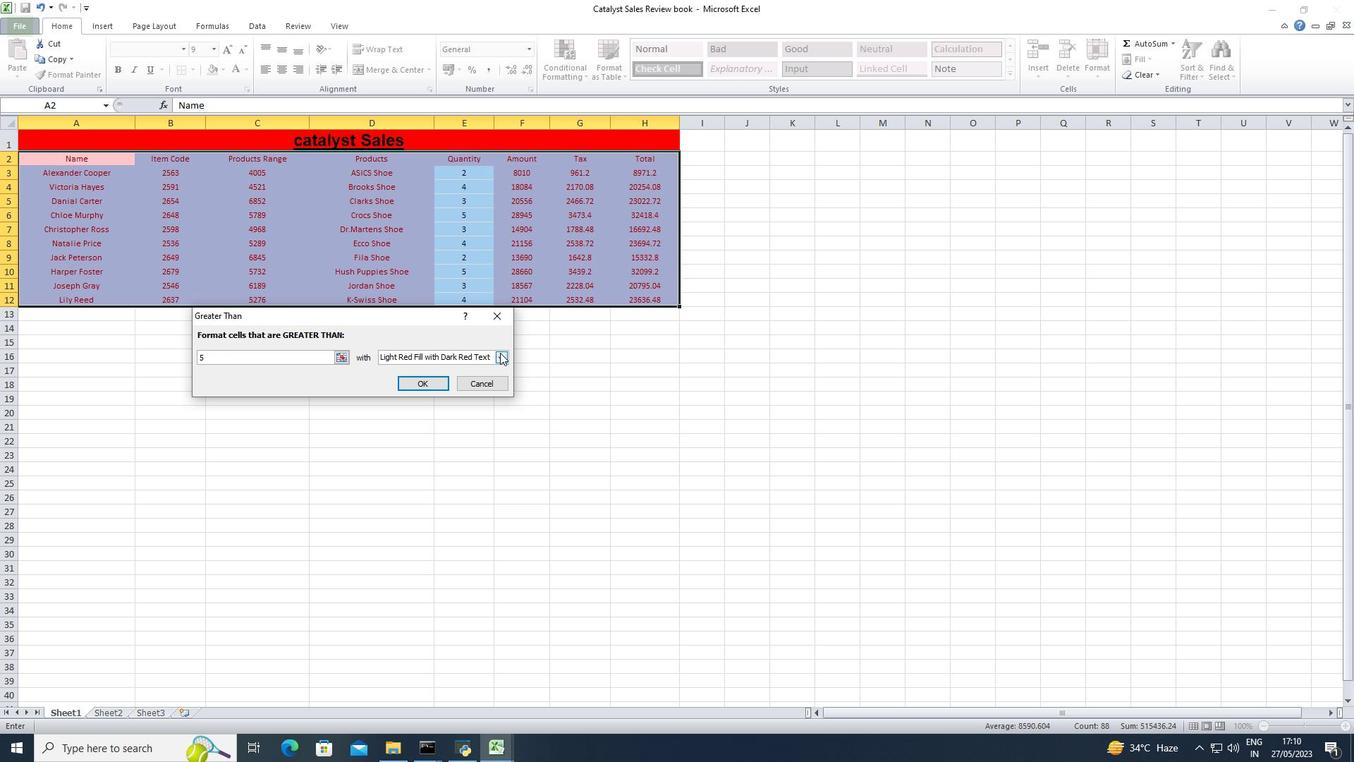 
Action: Mouse moved to (409, 383)
Screenshot: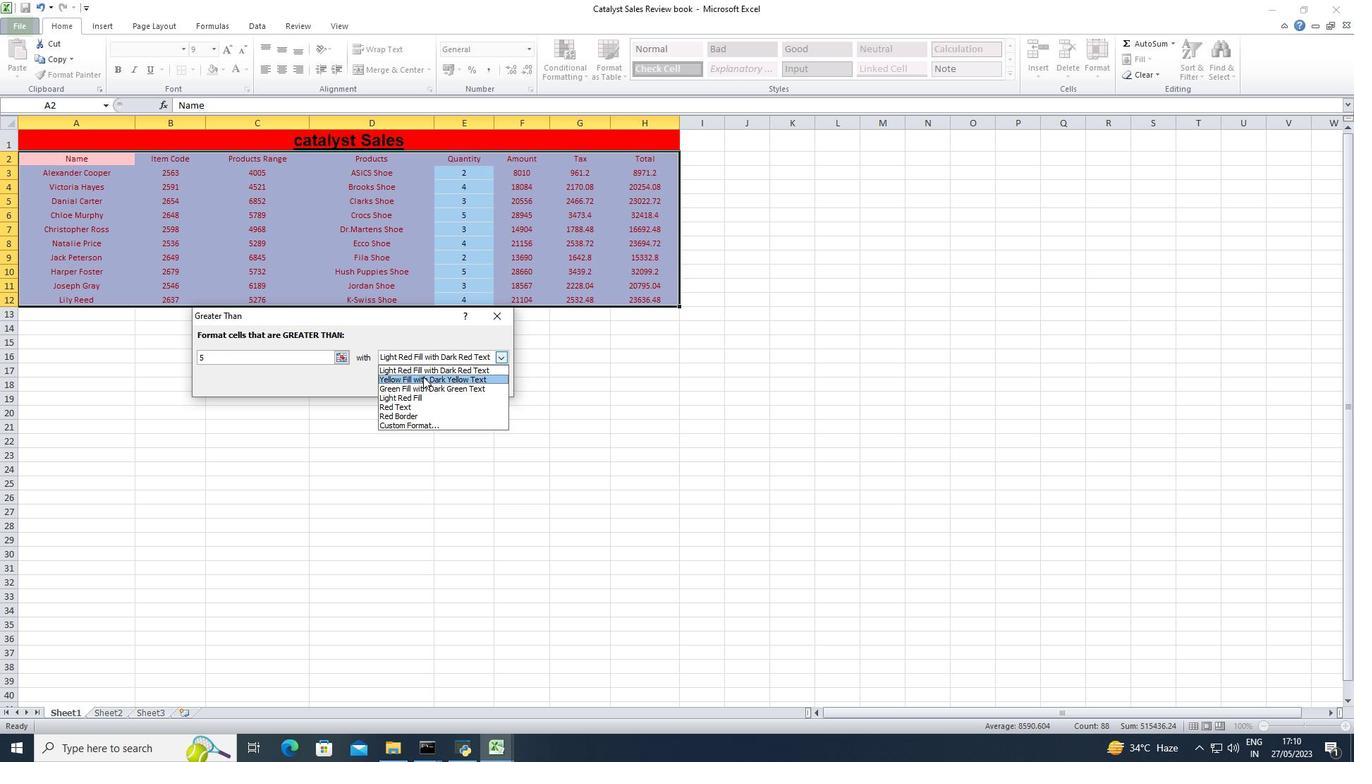 
Action: Mouse pressed left at (409, 383)
Screenshot: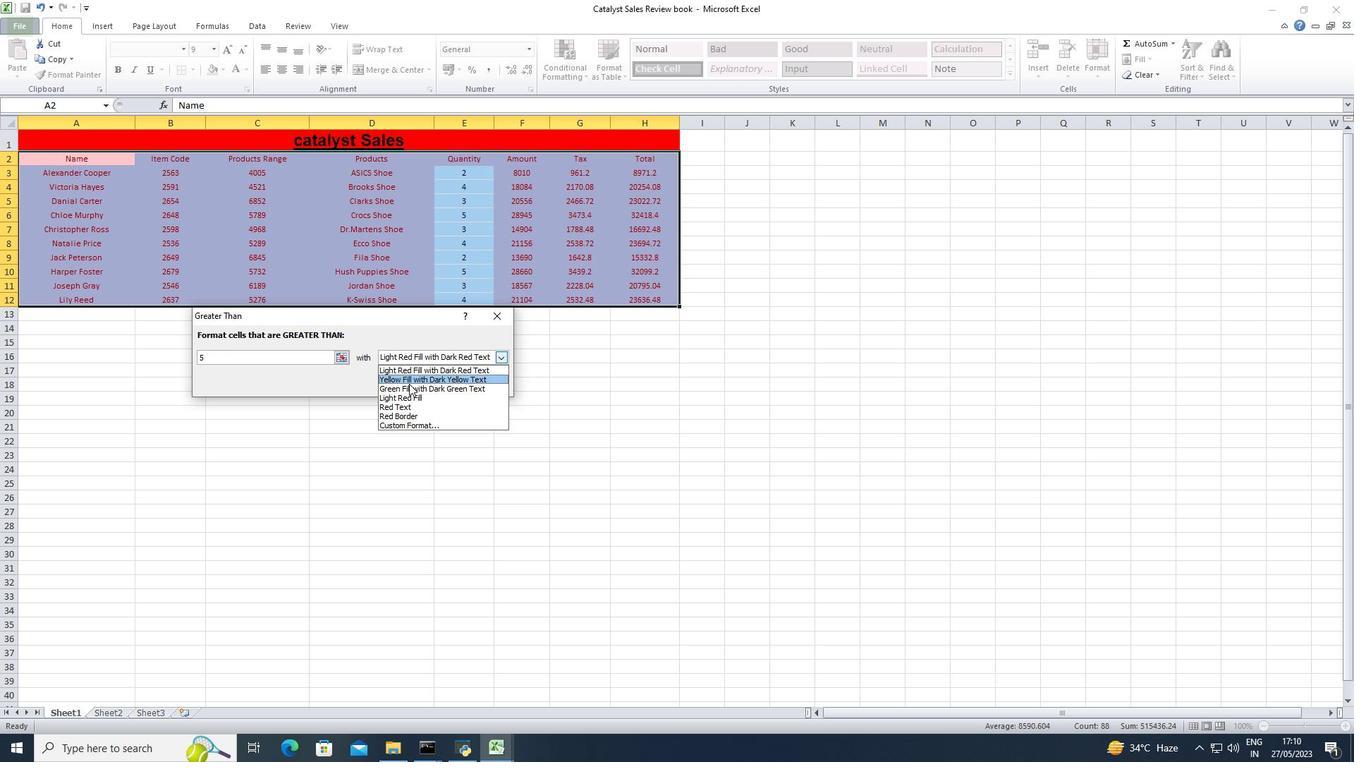 
Action: Mouse pressed left at (409, 383)
Screenshot: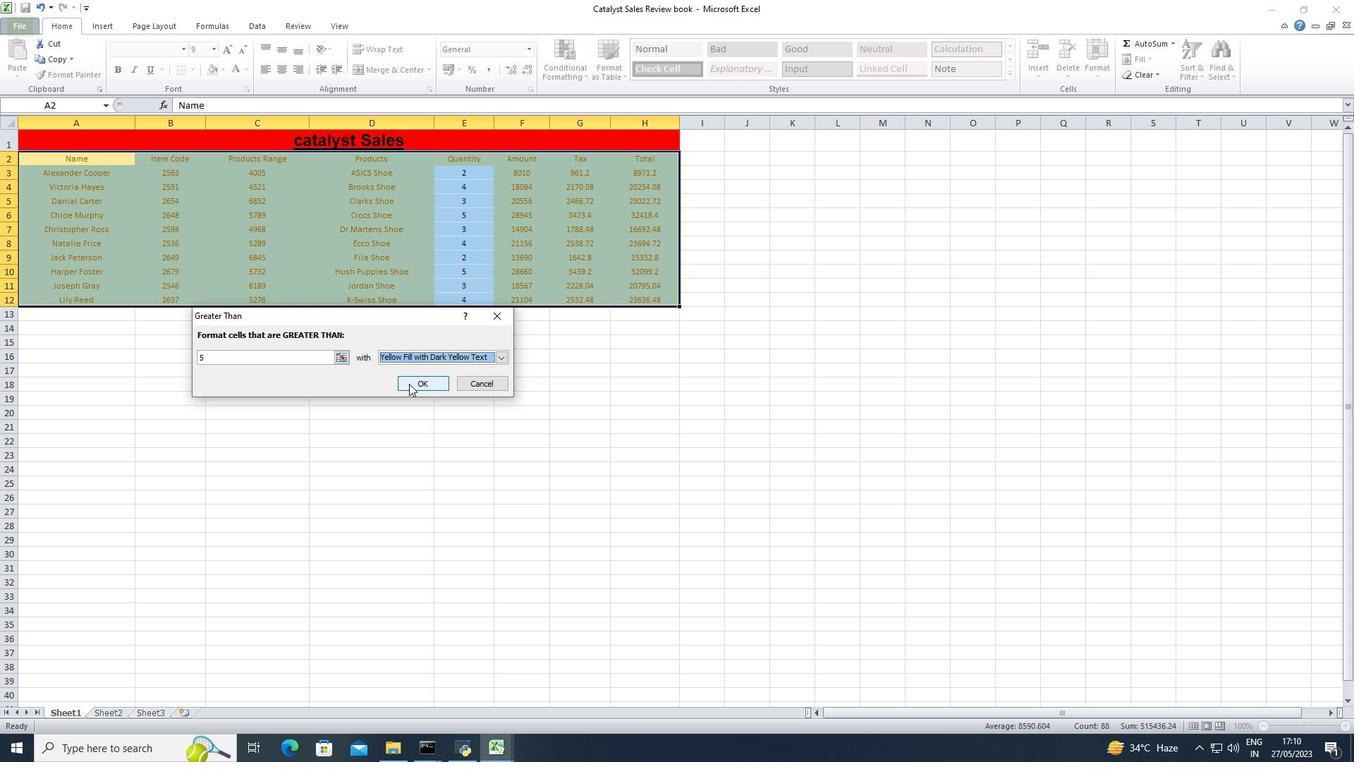 
Action: Mouse moved to (623, 76)
Screenshot: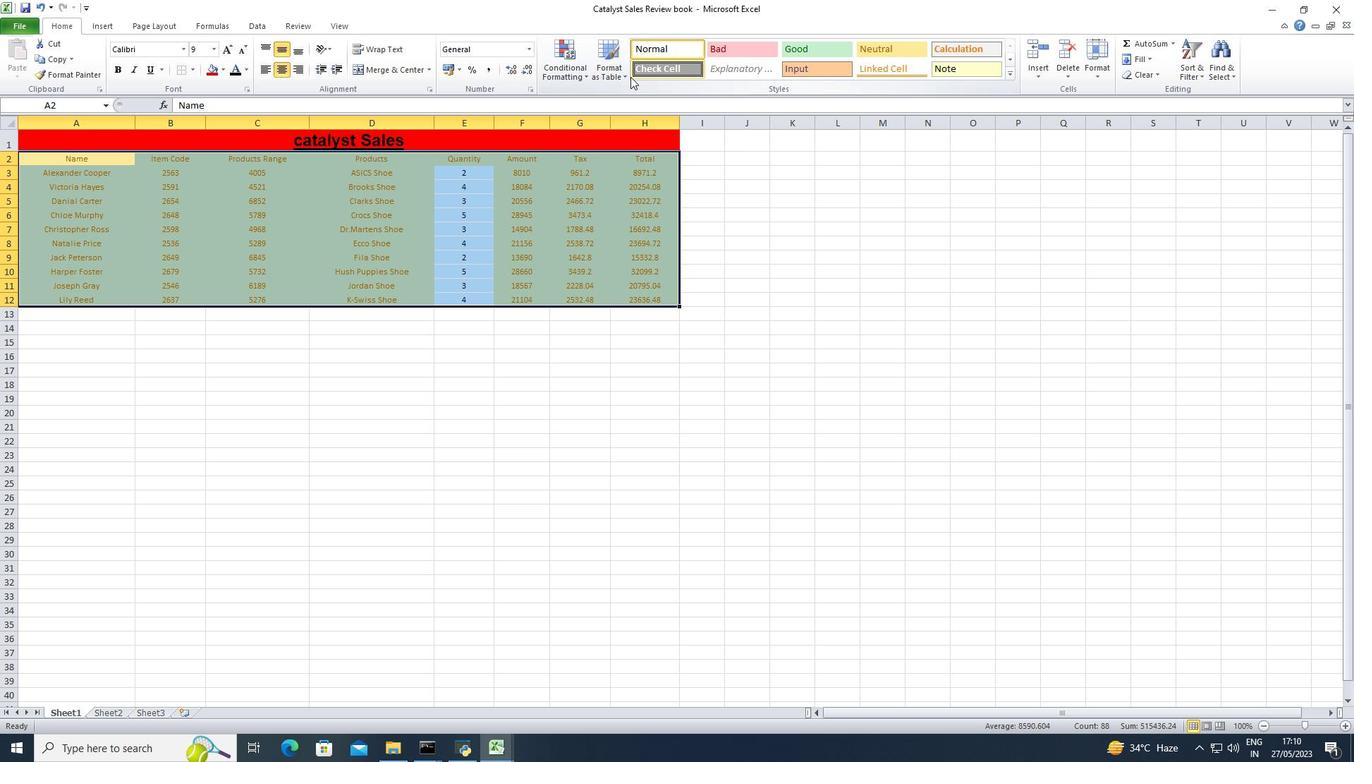 
Action: Mouse pressed left at (623, 76)
Screenshot: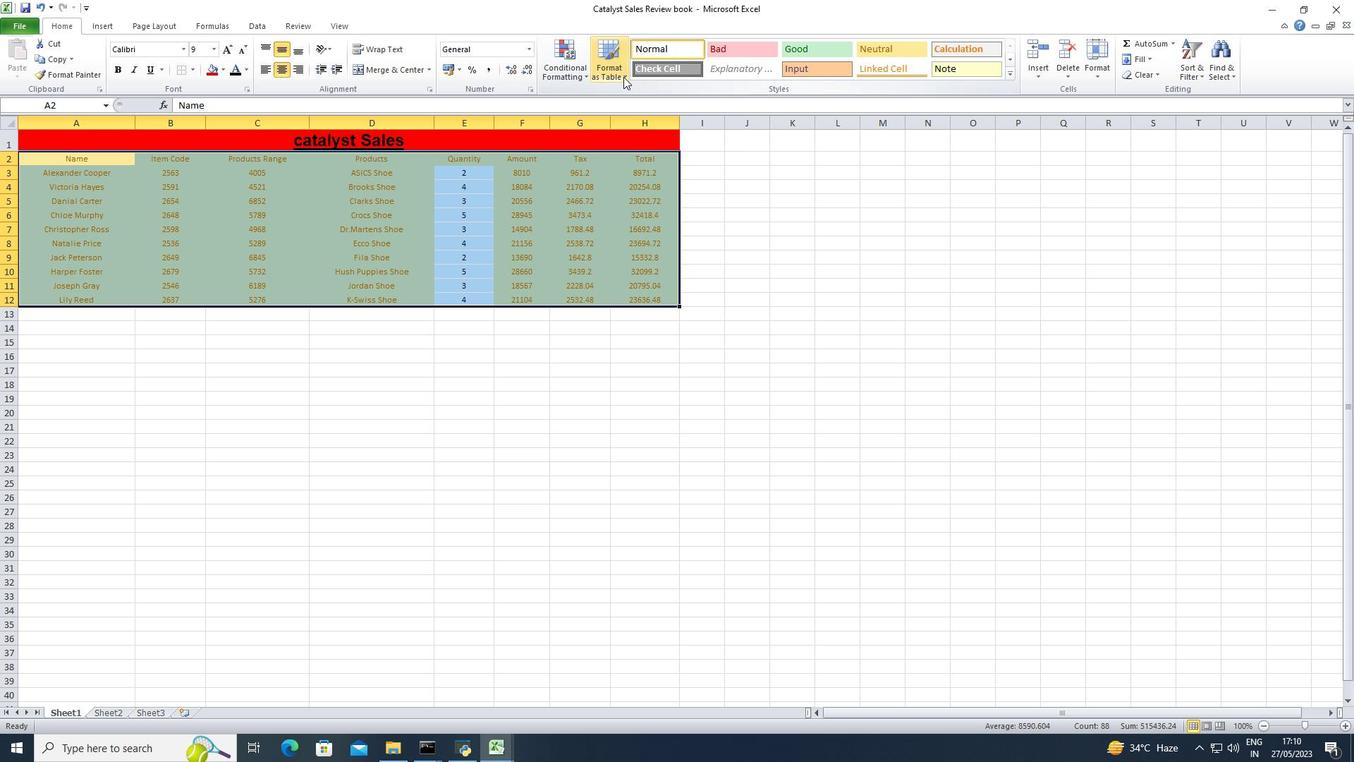 
Action: Mouse moved to (710, 405)
Screenshot: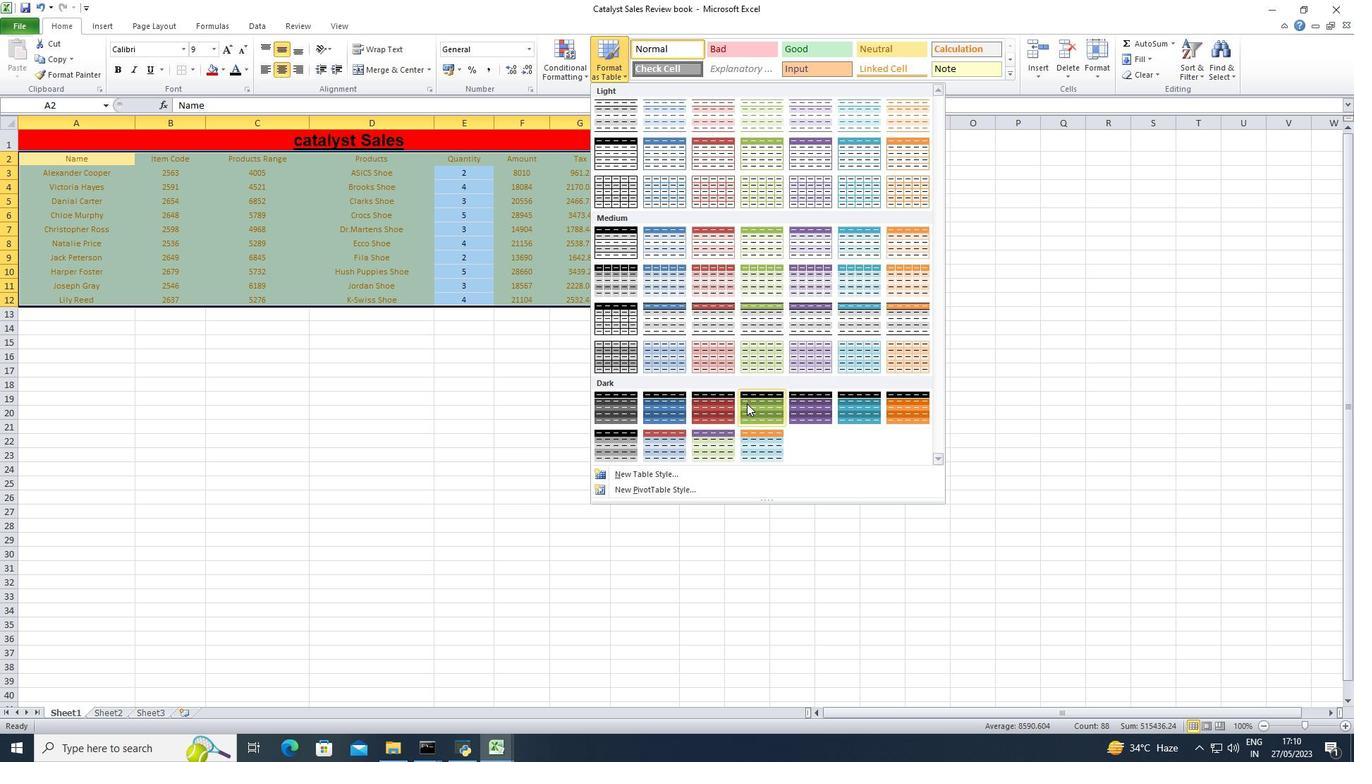 
Action: Mouse pressed left at (710, 405)
Screenshot: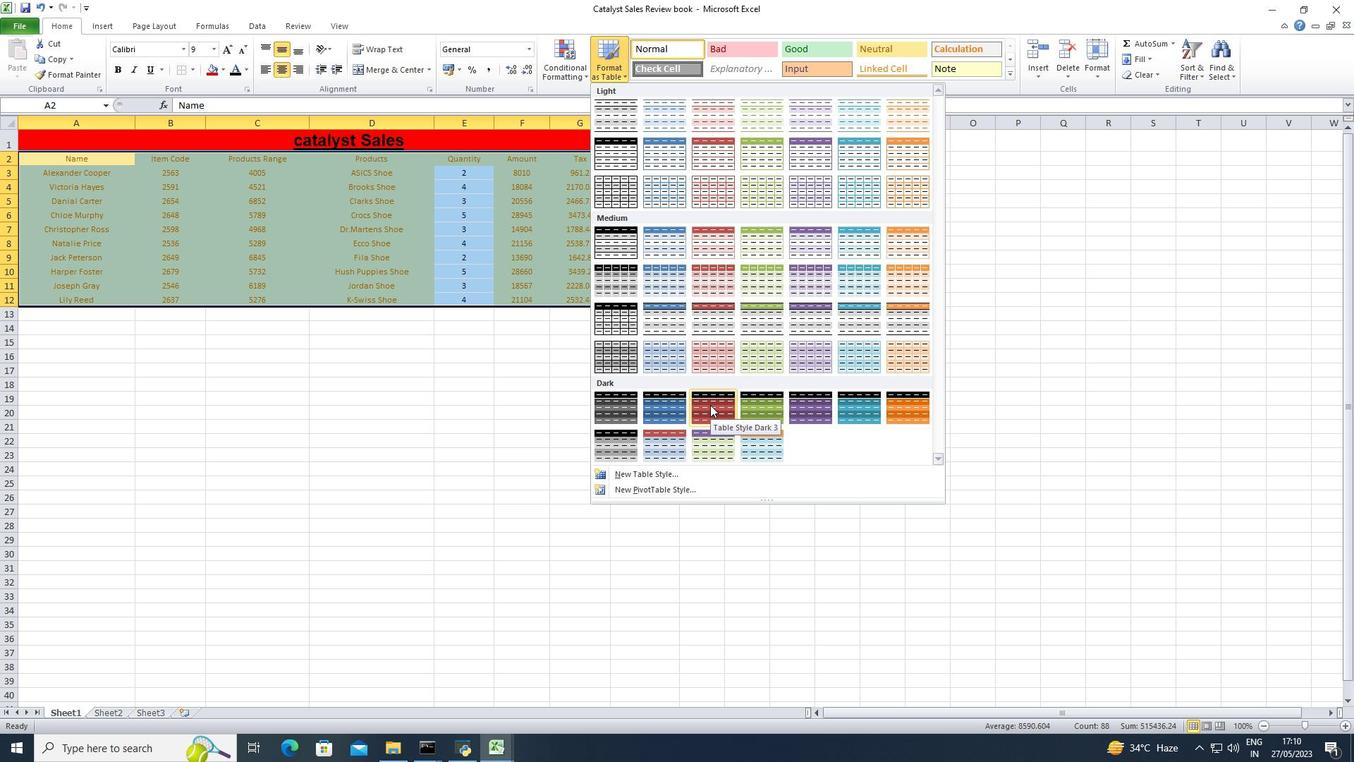 
Action: Mouse moved to (347, 378)
Screenshot: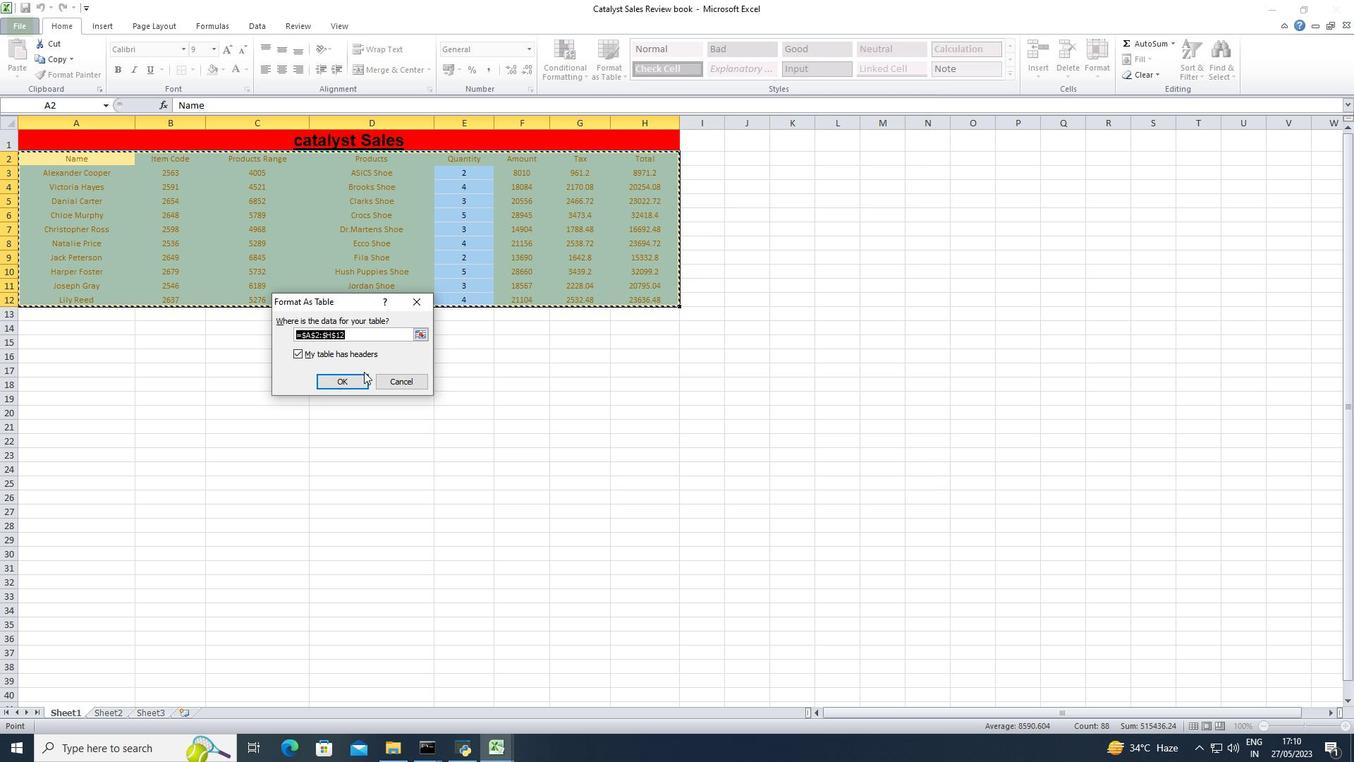 
Action: Mouse pressed left at (347, 378)
Screenshot: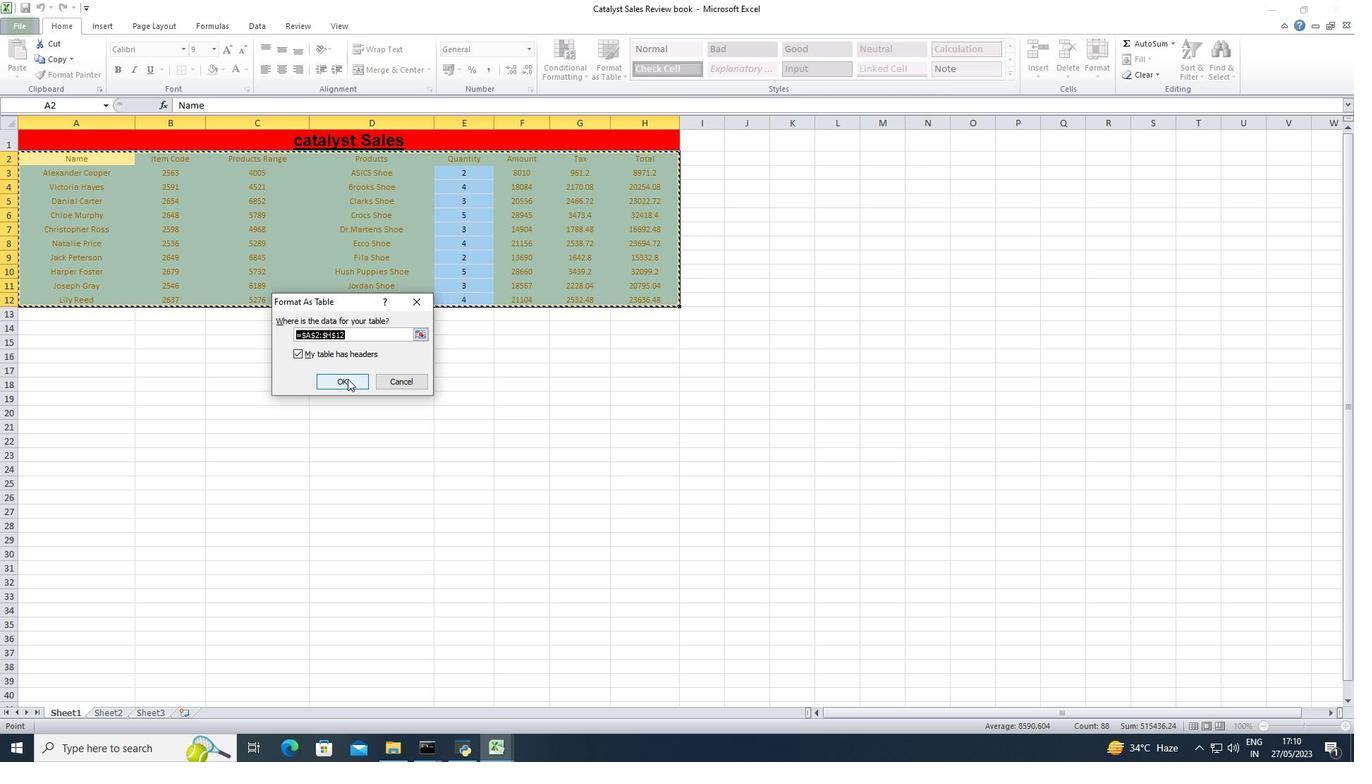 
Action: Mouse moved to (609, 362)
Screenshot: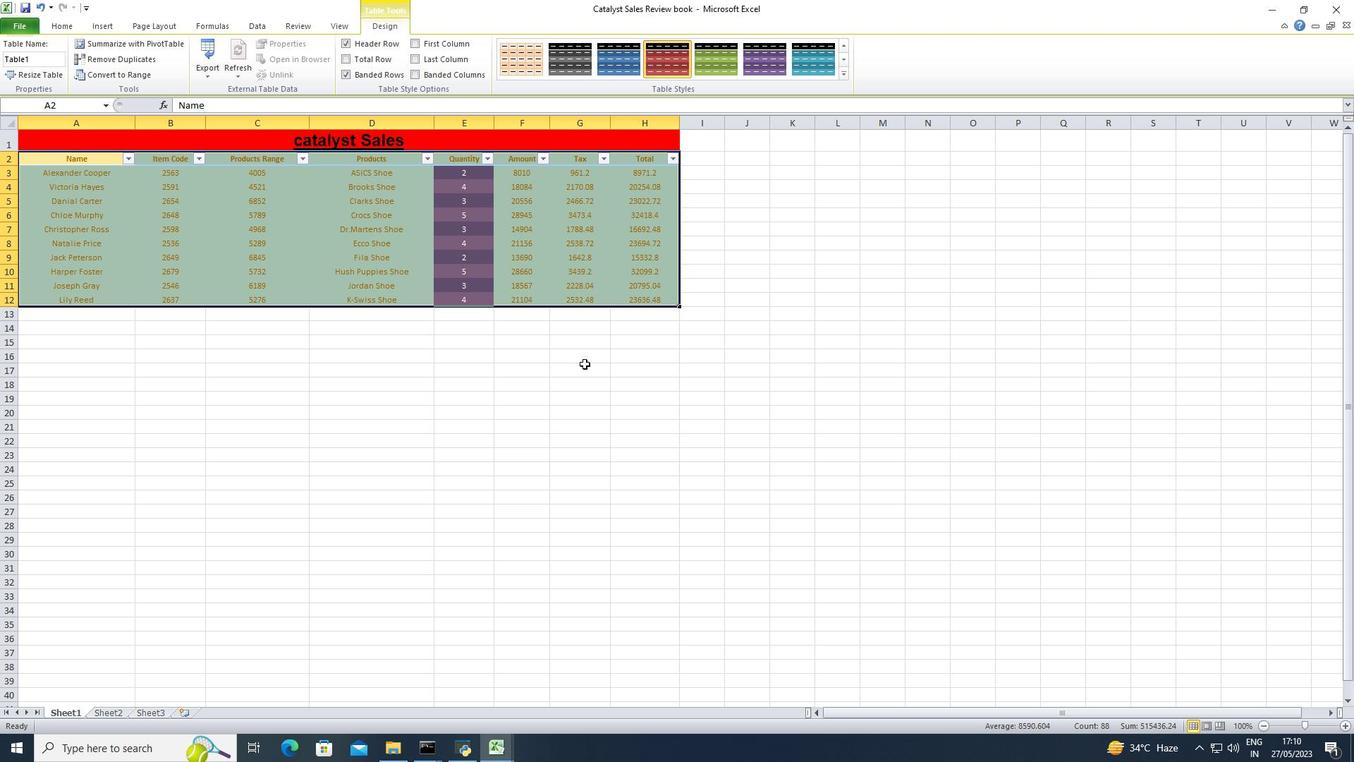 
Action: Mouse pressed left at (609, 362)
Screenshot: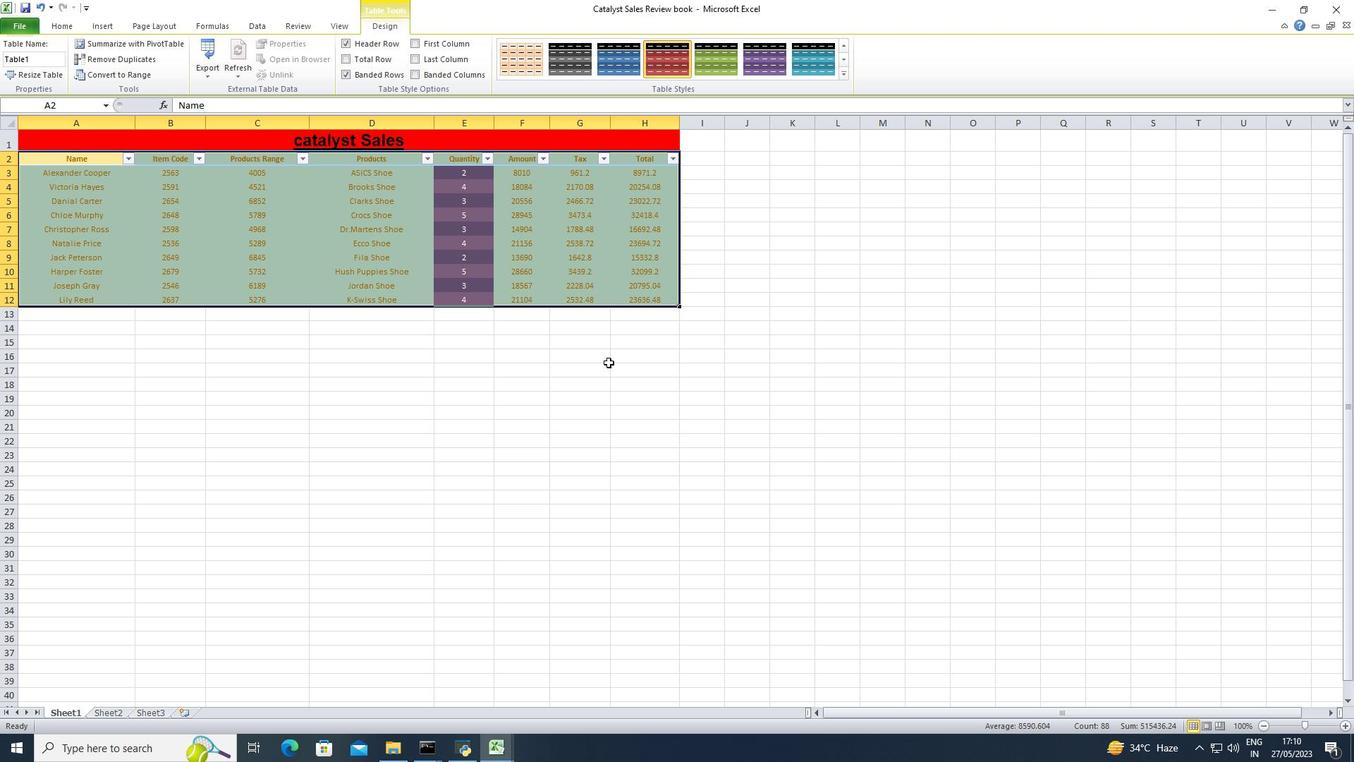 
Action: Key pressed ctrl+S
Screenshot: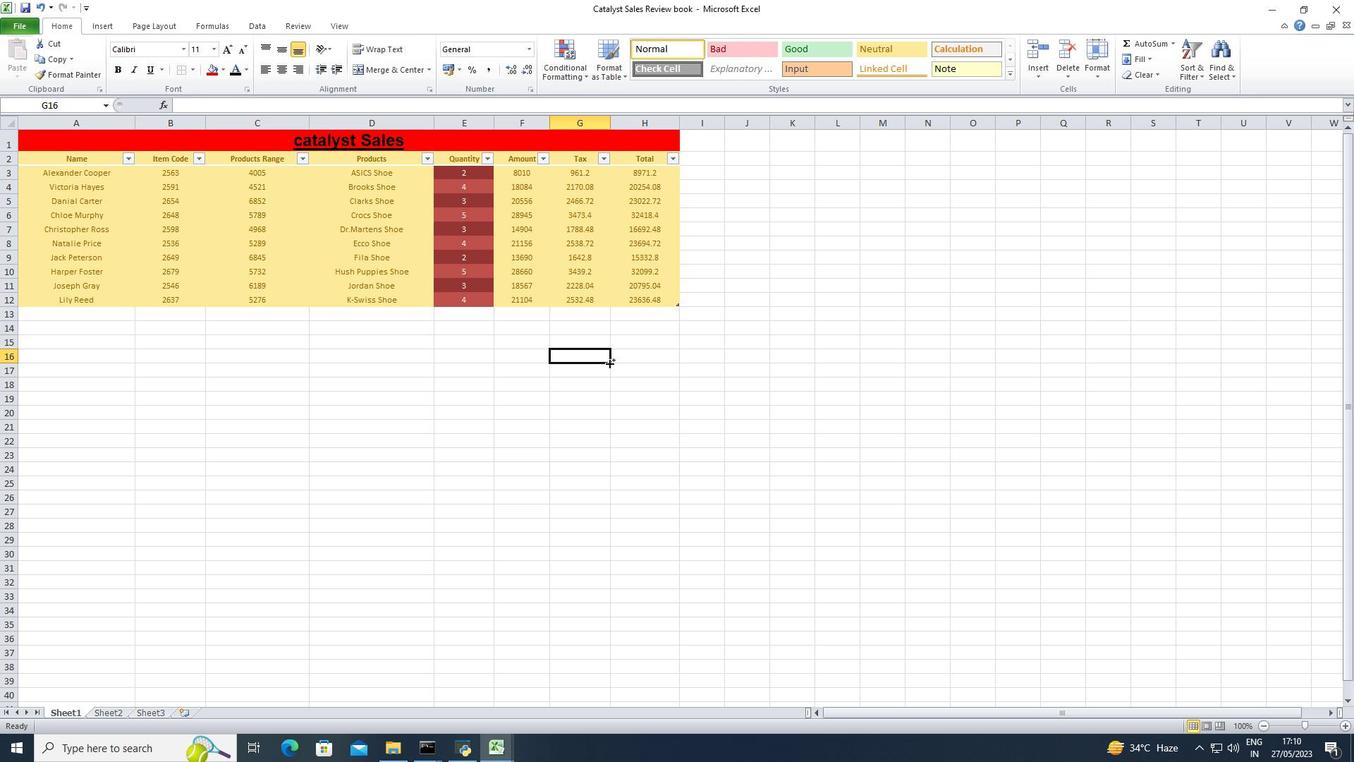
Action: Mouse moved to (820, 242)
Screenshot: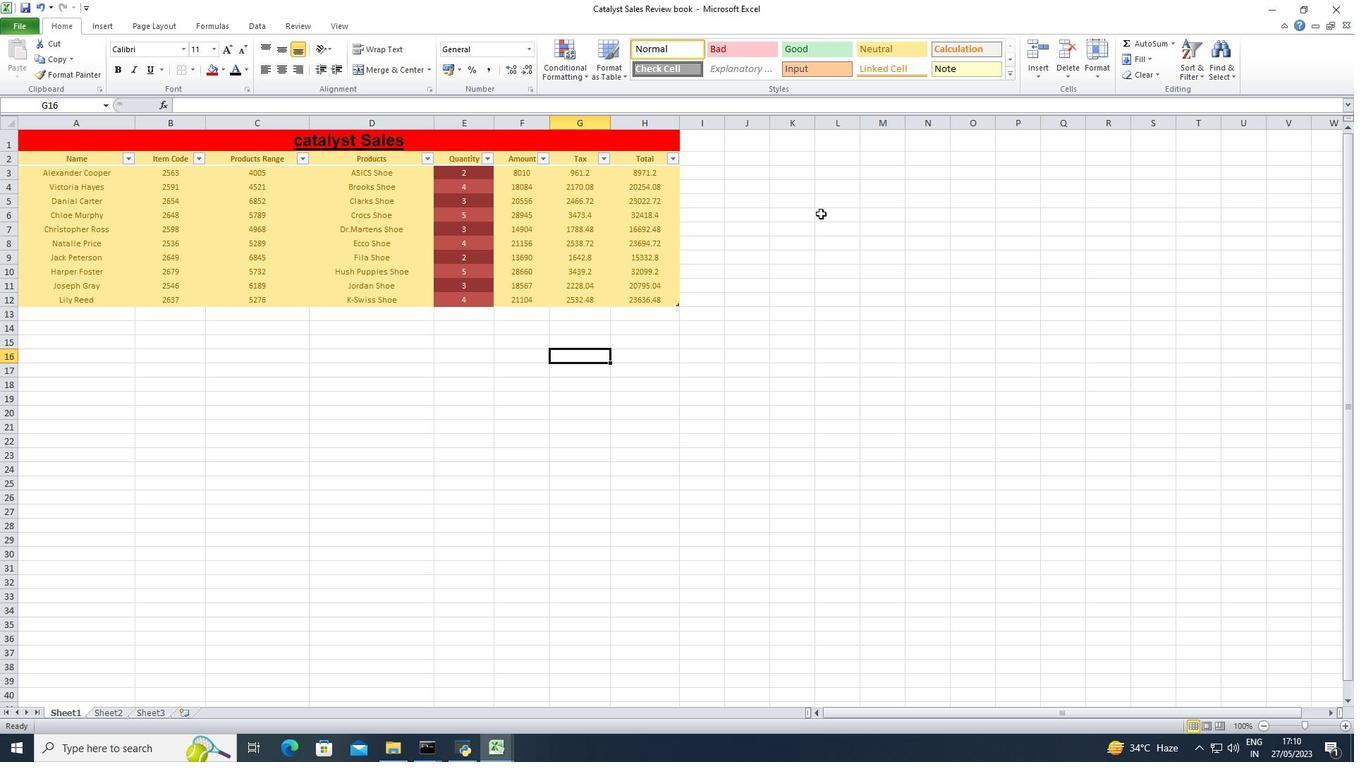 
Action: Mouse pressed left at (820, 242)
Screenshot: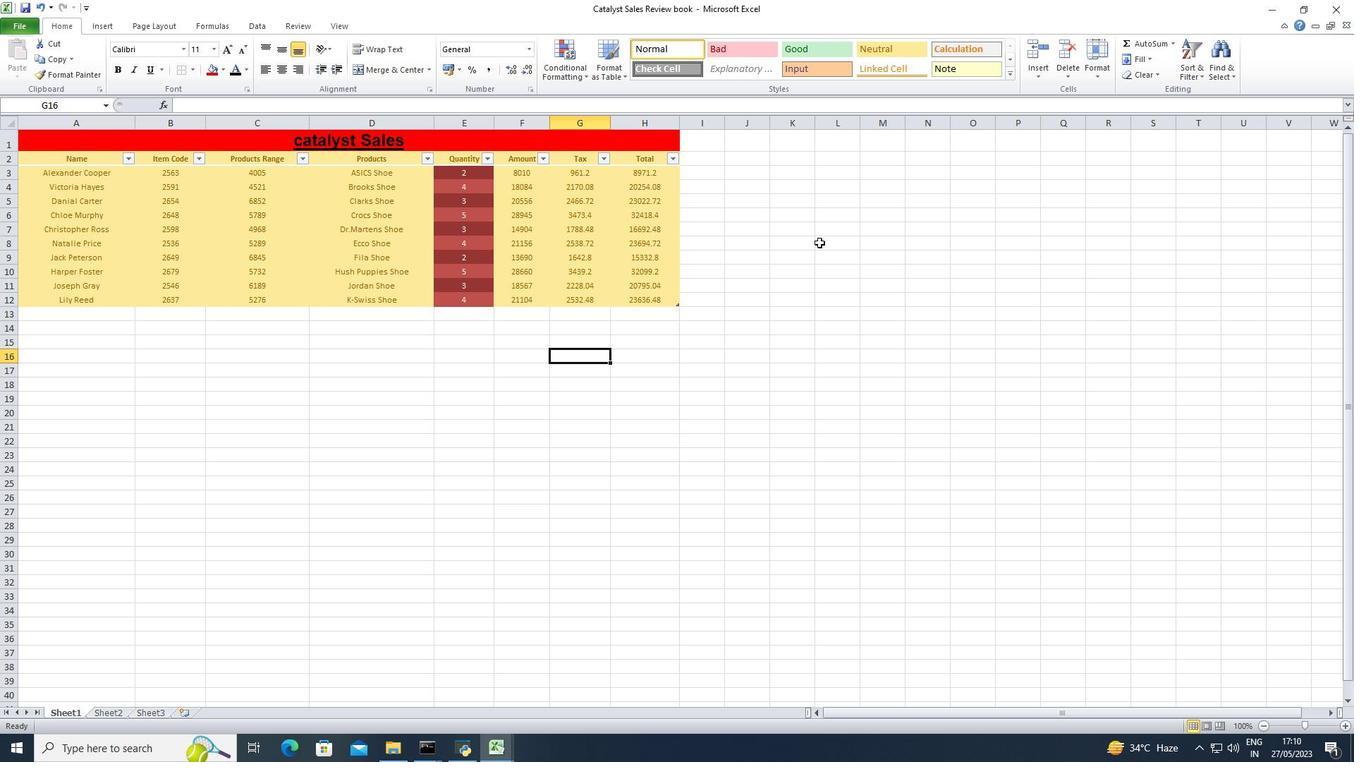 
Action: Mouse moved to (669, 400)
Screenshot: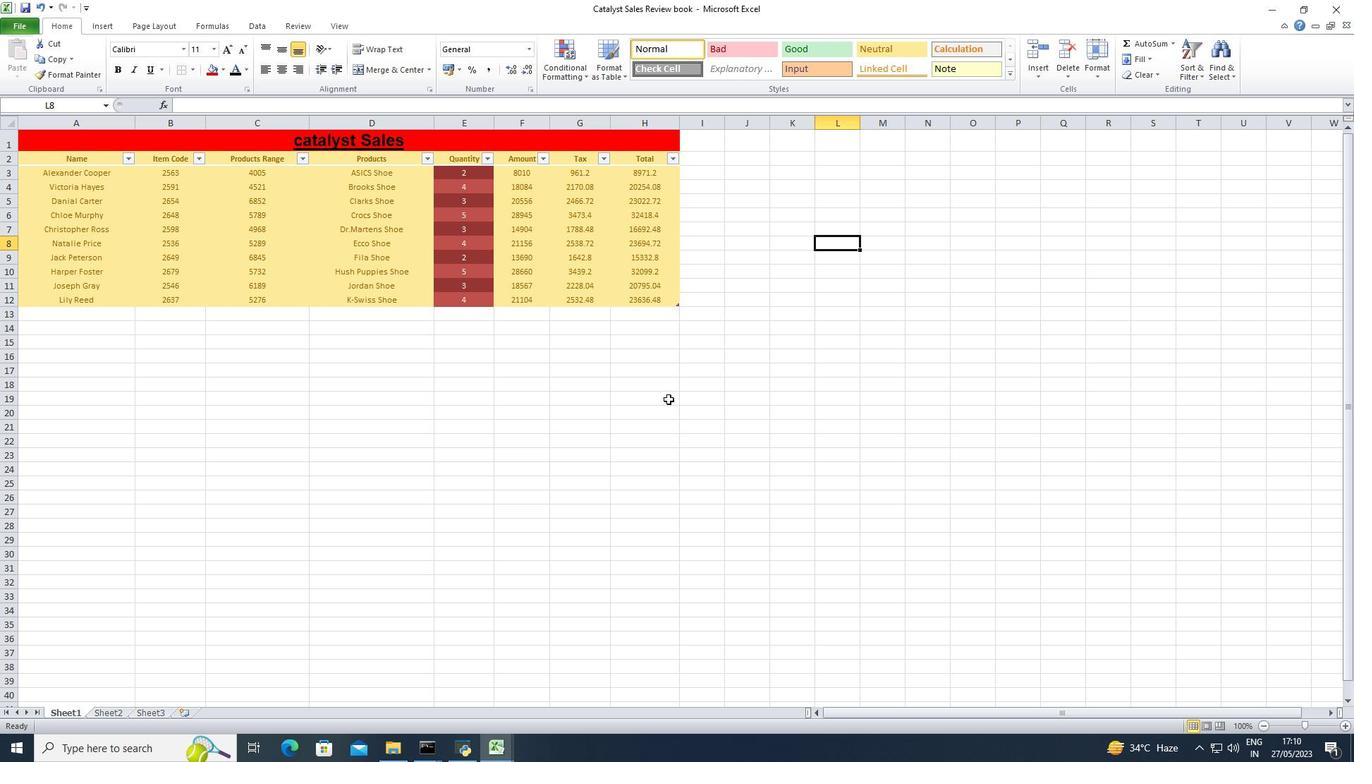 
